 Task: Find connections with filter location Māndal with filter topic #Openingswith filter profile language Spanish with filter current company EJAmerica with filter school THE AMERICAN COLLEGE with filter industry Radio and Television Broadcasting with filter service category Property Management with filter keywords title Customer Support Representative
Action: Mouse moved to (482, 61)
Screenshot: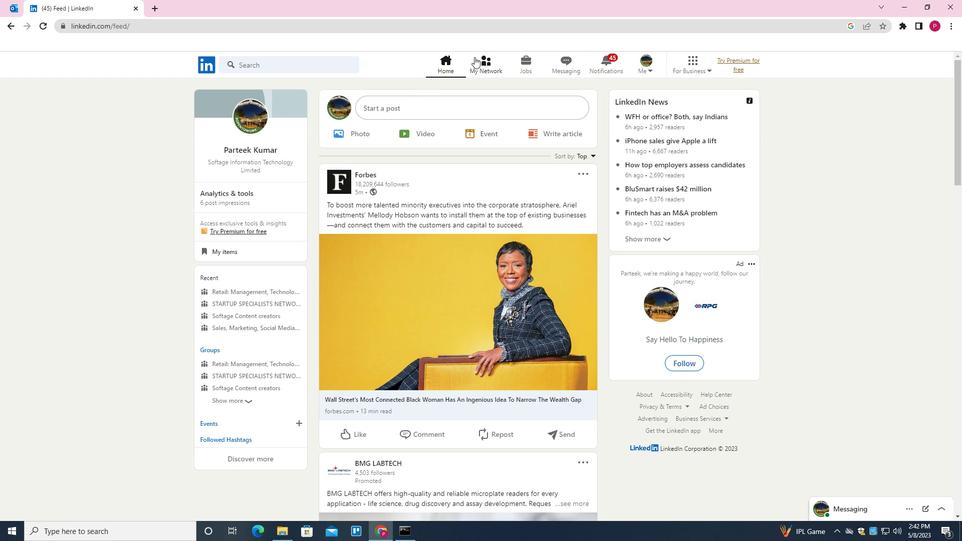 
Action: Mouse pressed left at (482, 61)
Screenshot: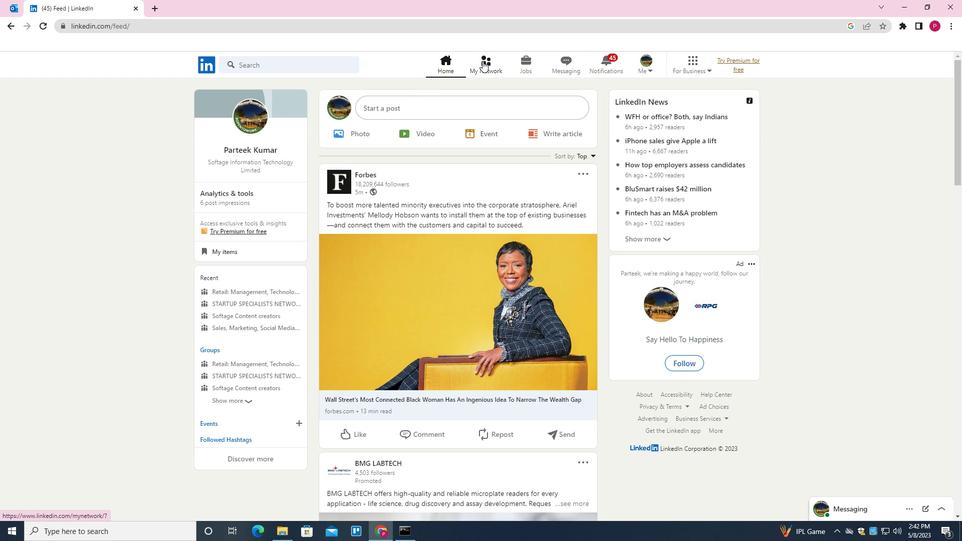 
Action: Mouse moved to (307, 121)
Screenshot: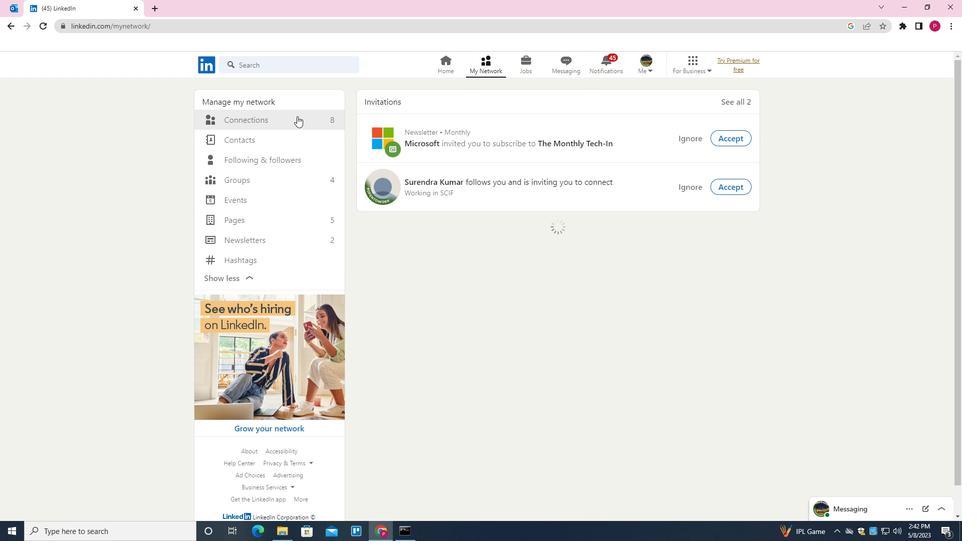 
Action: Mouse pressed left at (307, 121)
Screenshot: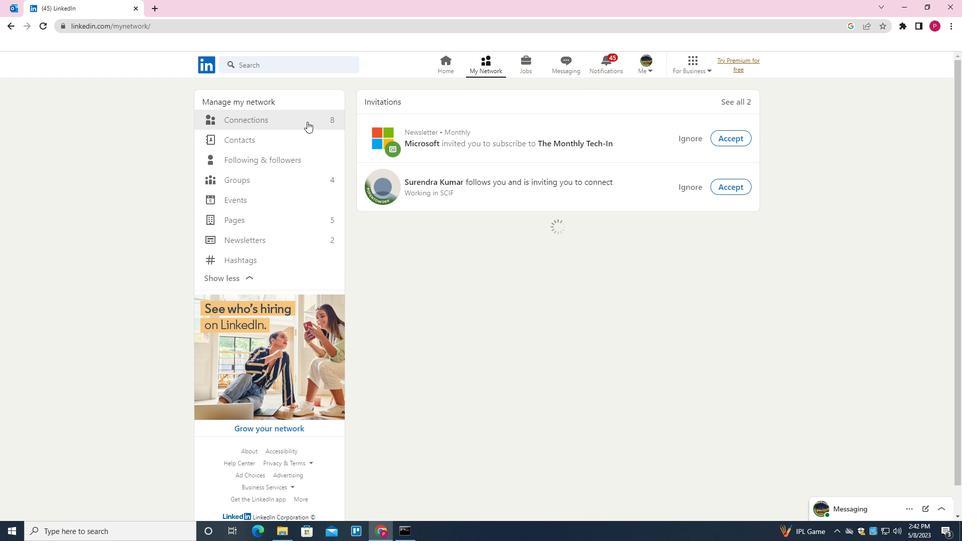 
Action: Mouse moved to (552, 123)
Screenshot: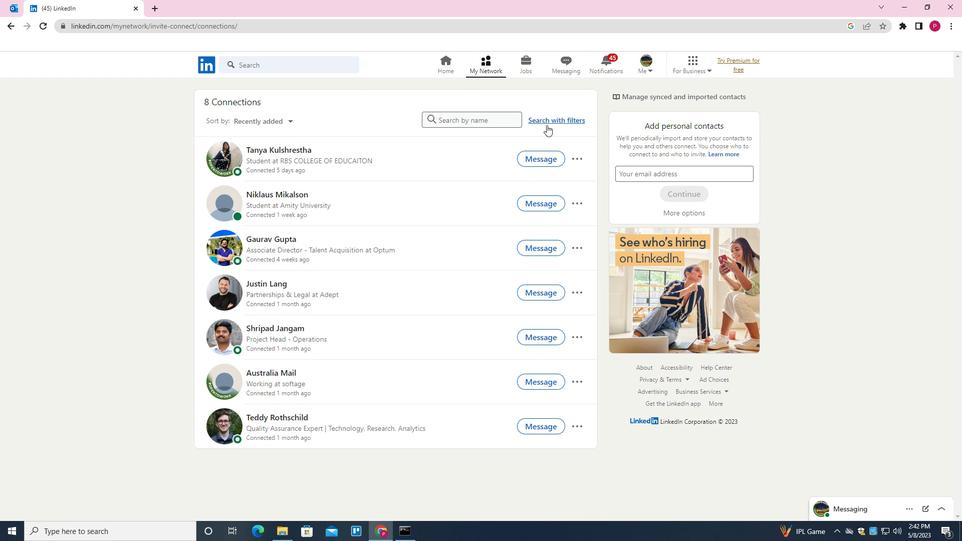 
Action: Mouse pressed left at (552, 123)
Screenshot: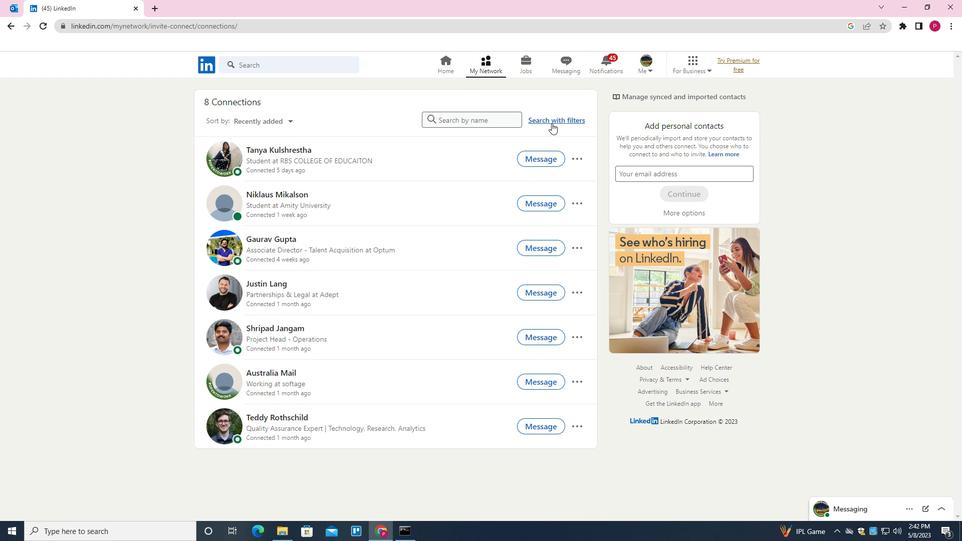 
Action: Mouse moved to (516, 91)
Screenshot: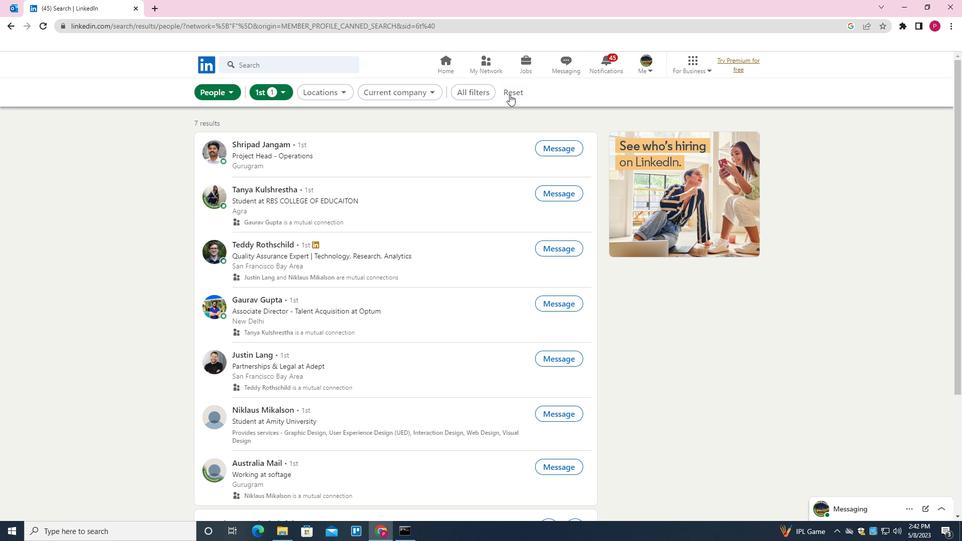 
Action: Mouse pressed left at (516, 91)
Screenshot: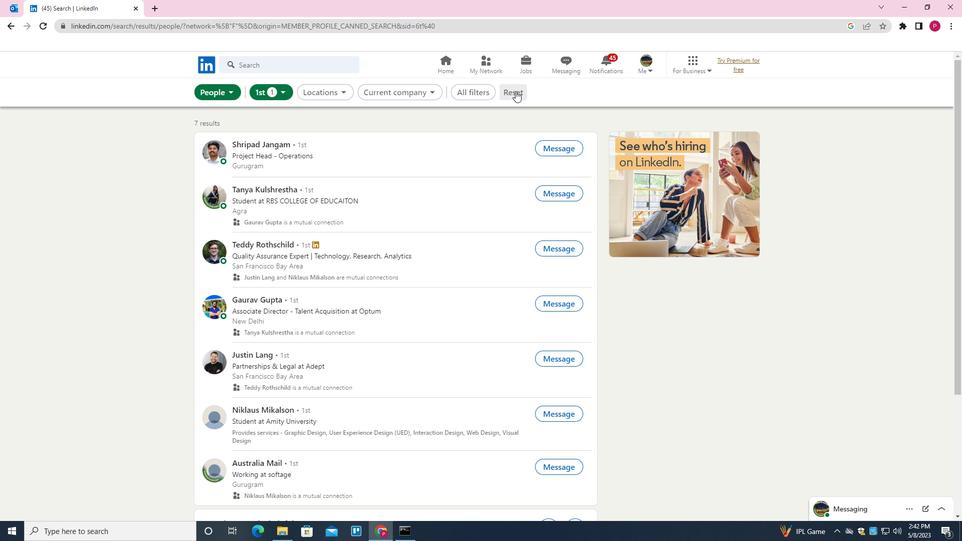 
Action: Mouse moved to (503, 96)
Screenshot: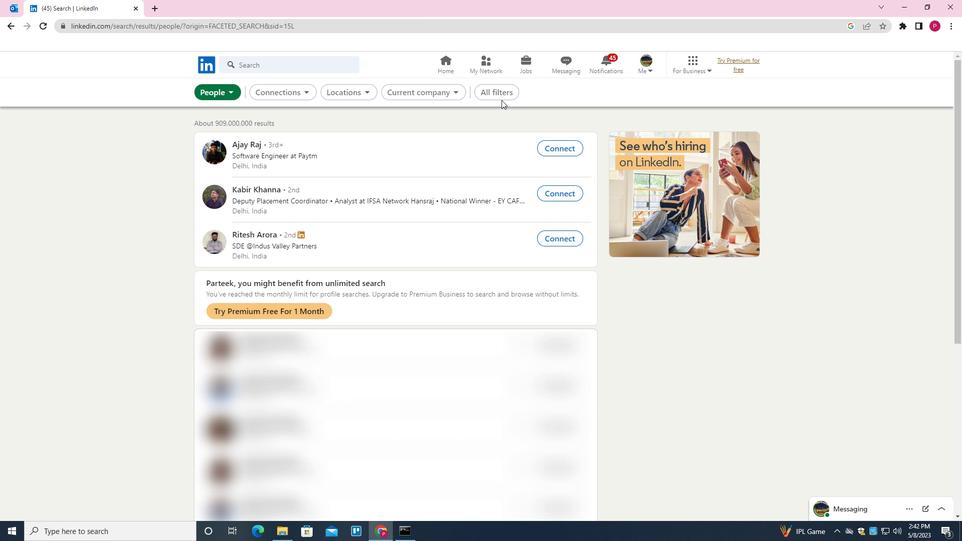 
Action: Mouse pressed left at (503, 96)
Screenshot: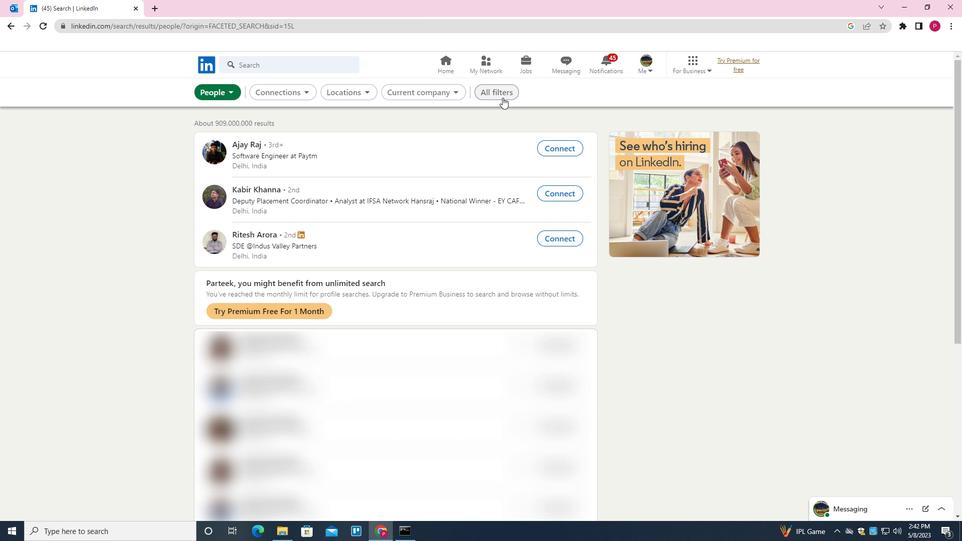 
Action: Mouse moved to (787, 297)
Screenshot: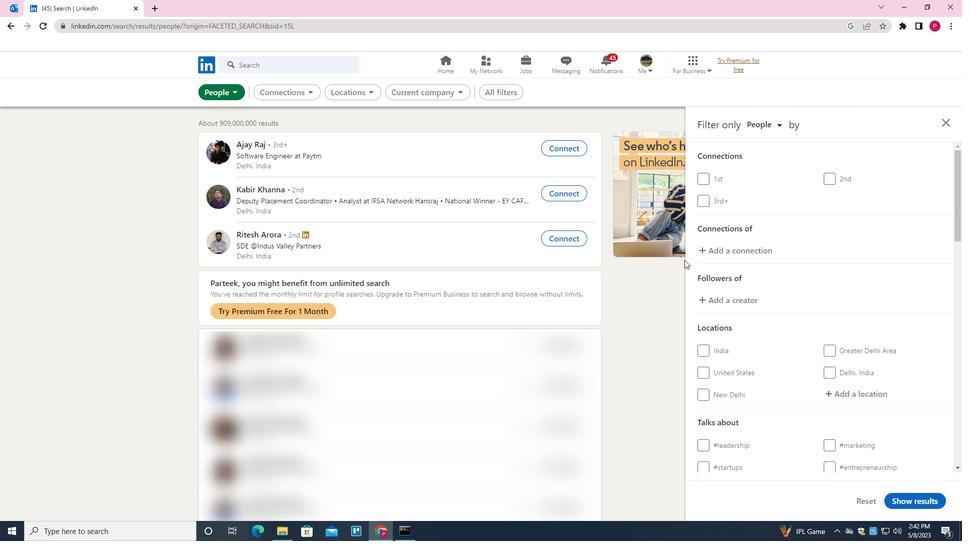 
Action: Mouse scrolled (787, 297) with delta (0, 0)
Screenshot: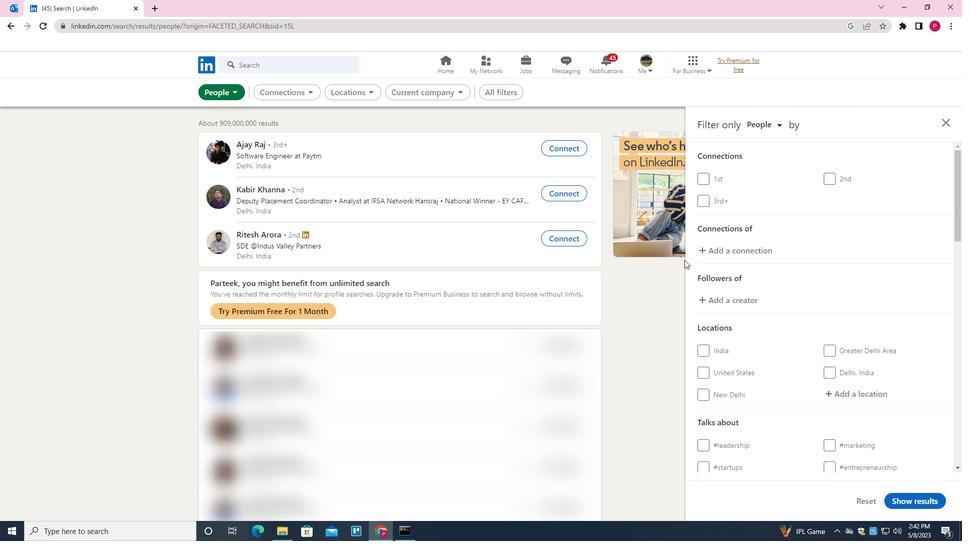 
Action: Mouse moved to (794, 299)
Screenshot: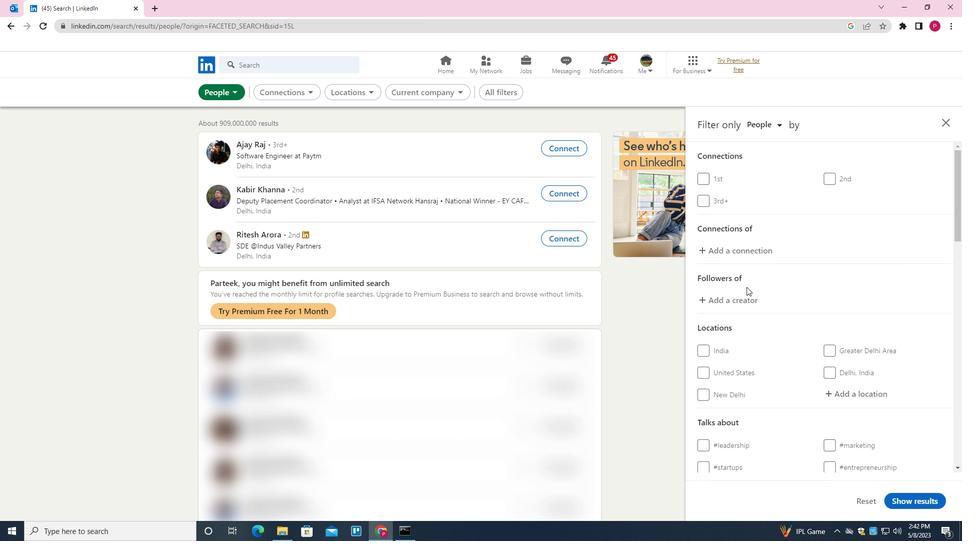 
Action: Mouse scrolled (794, 298) with delta (0, 0)
Screenshot: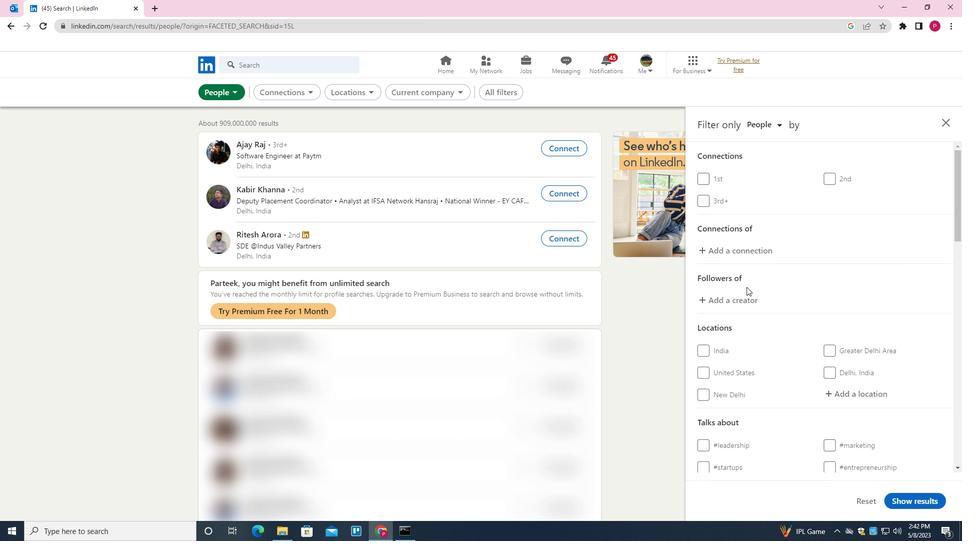 
Action: Mouse moved to (801, 299)
Screenshot: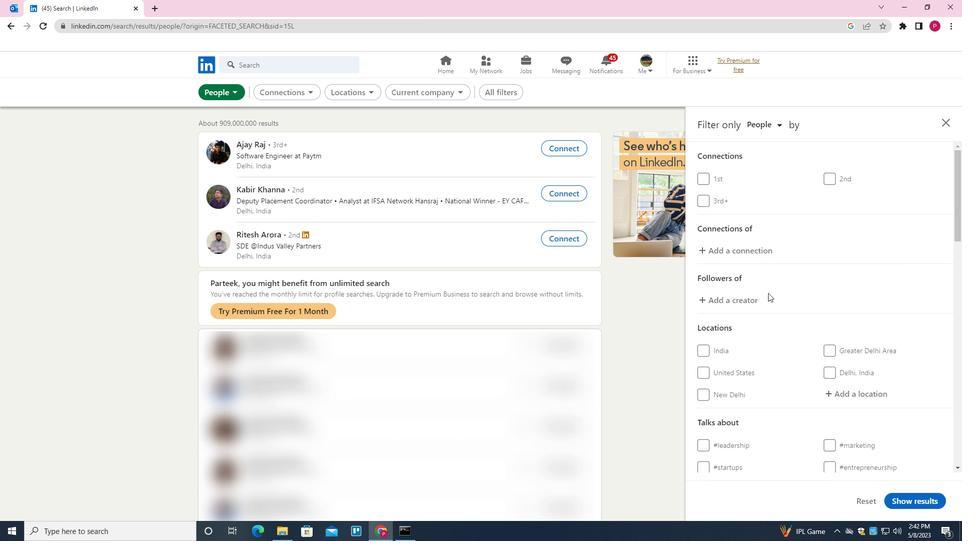 
Action: Mouse scrolled (801, 298) with delta (0, 0)
Screenshot: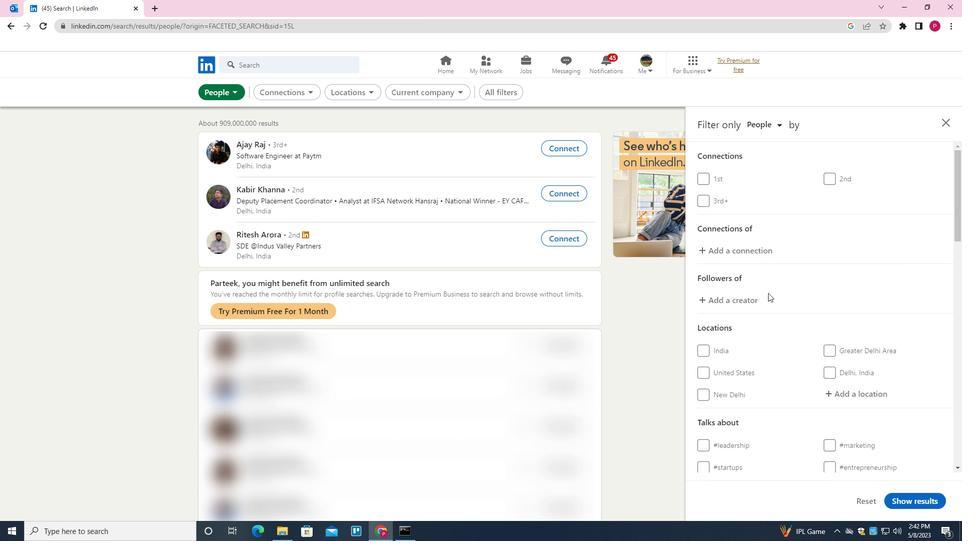 
Action: Mouse moved to (842, 245)
Screenshot: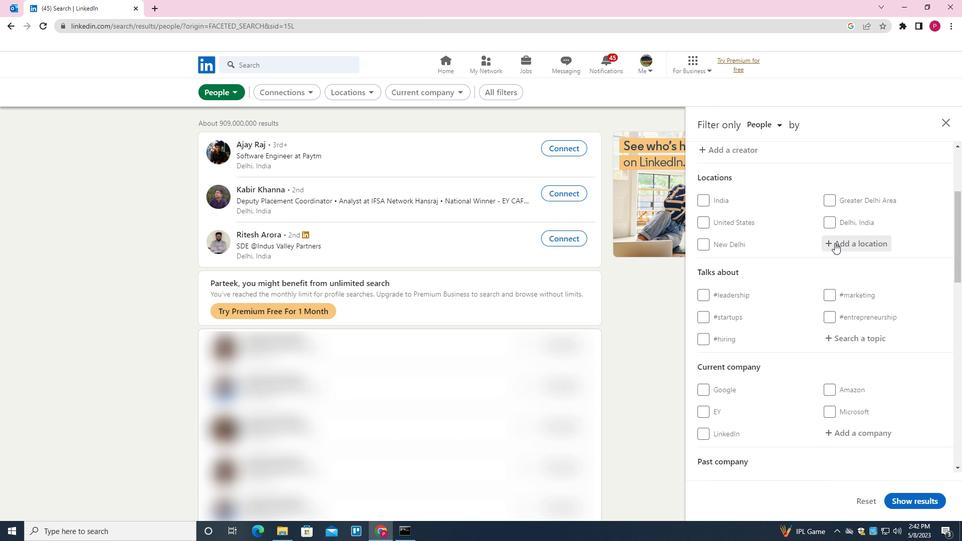 
Action: Mouse pressed left at (842, 245)
Screenshot: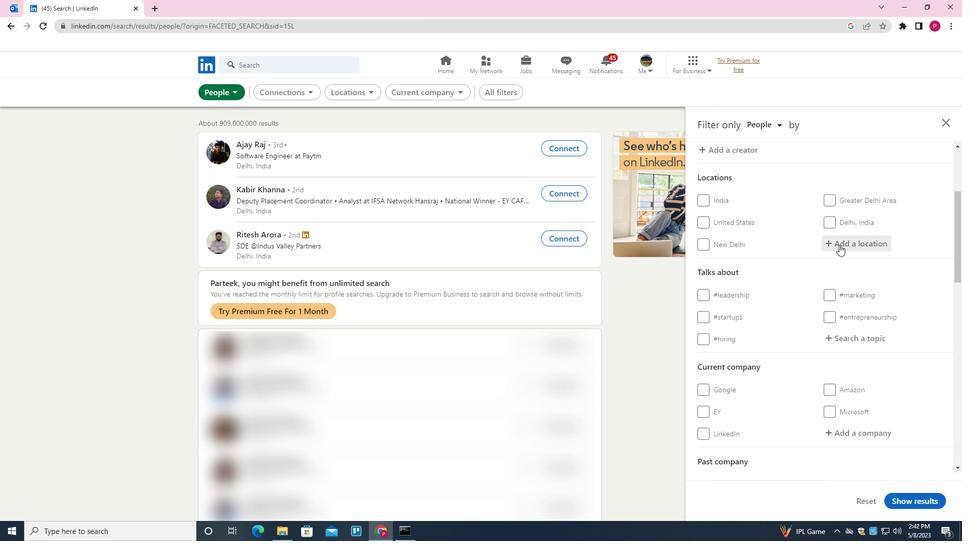 
Action: Mouse moved to (523, 457)
Screenshot: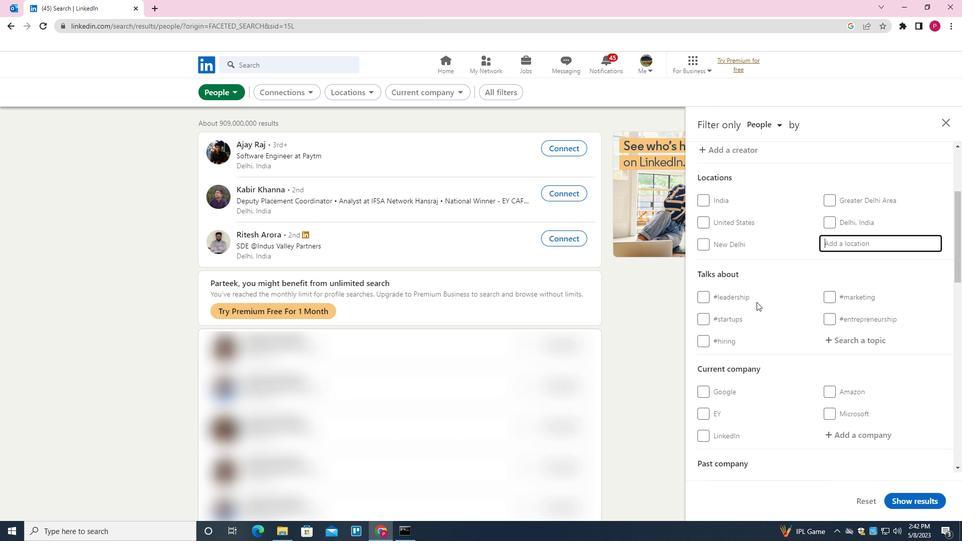 
Action: Key pressed <Key.shift>MANDAL<Key.down><Key.down><Key.enter>
Screenshot: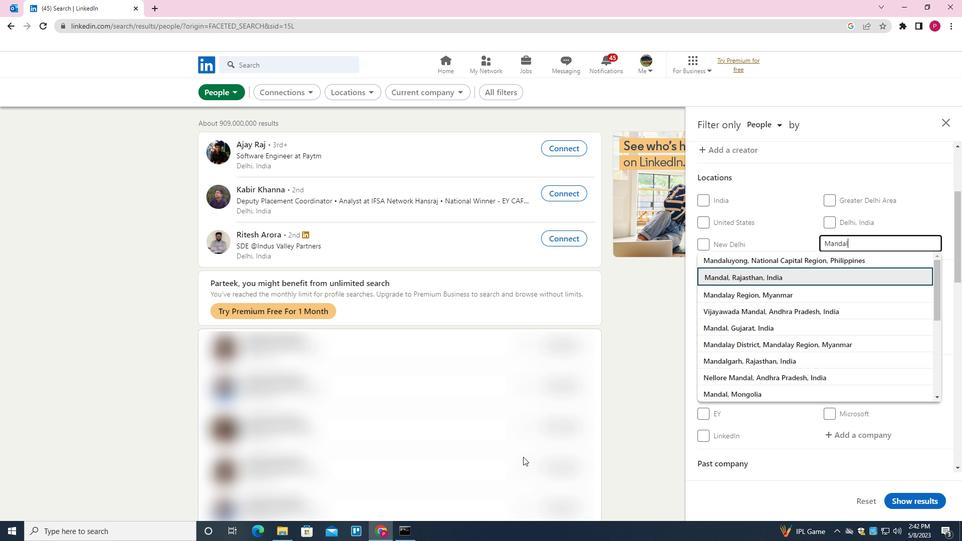 
Action: Mouse moved to (851, 356)
Screenshot: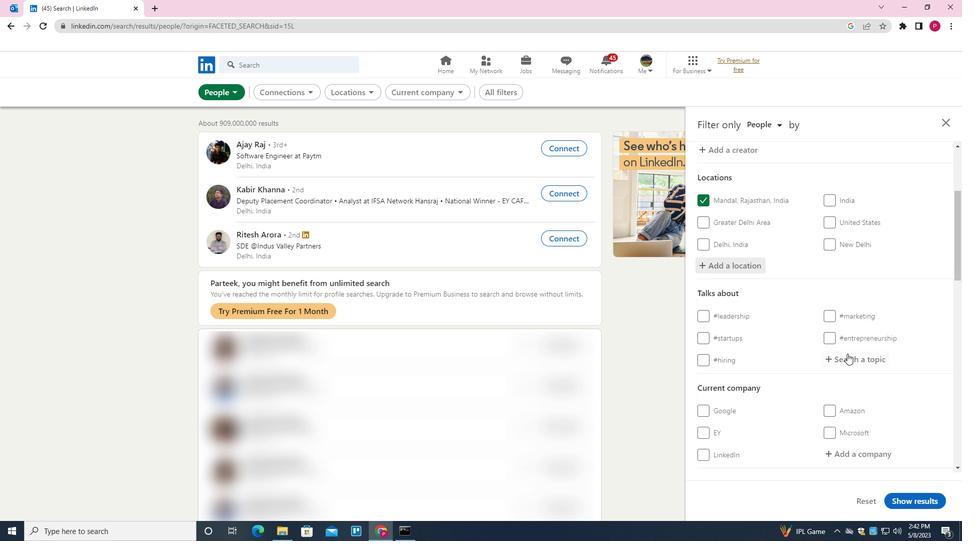 
Action: Mouse pressed left at (851, 356)
Screenshot: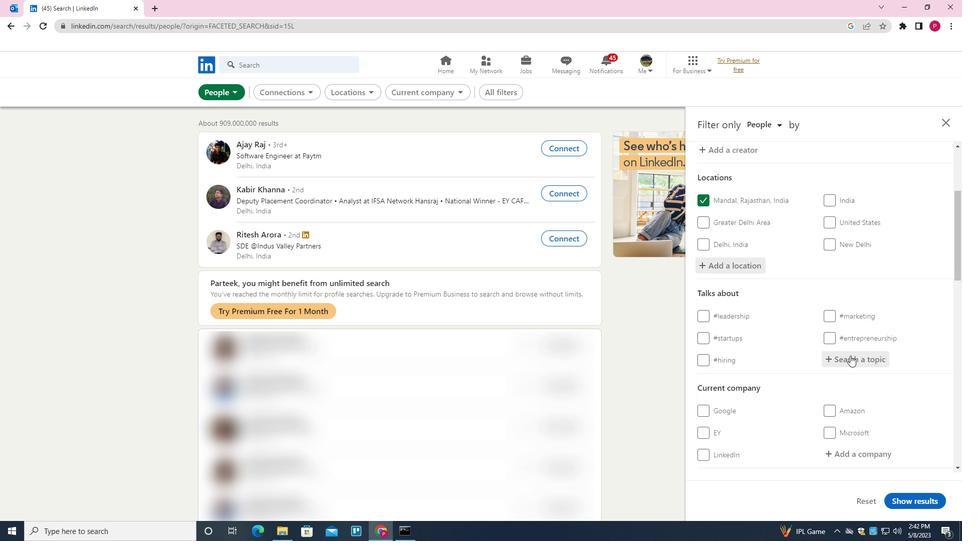 
Action: Mouse moved to (710, 428)
Screenshot: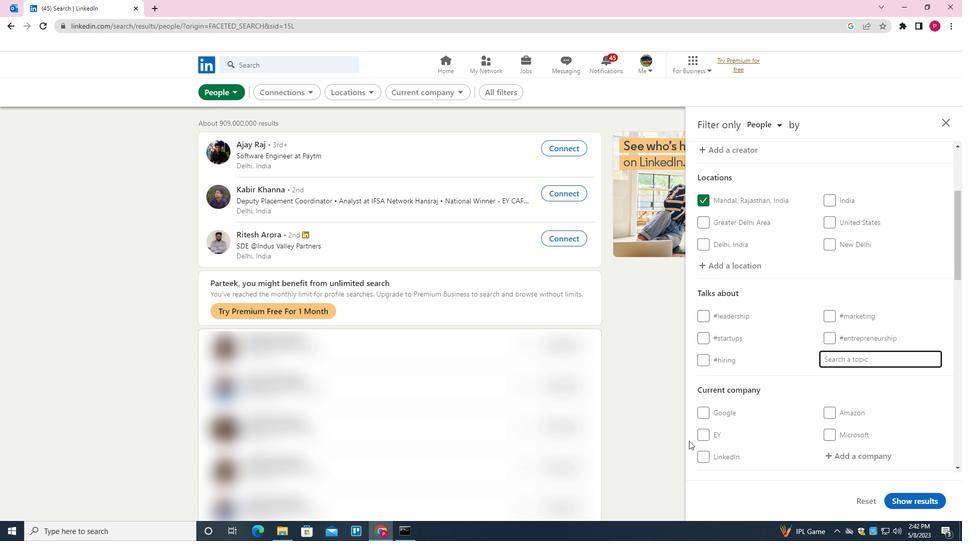 
Action: Key pressed OPENINGS<Key.down><Key.enter>
Screenshot: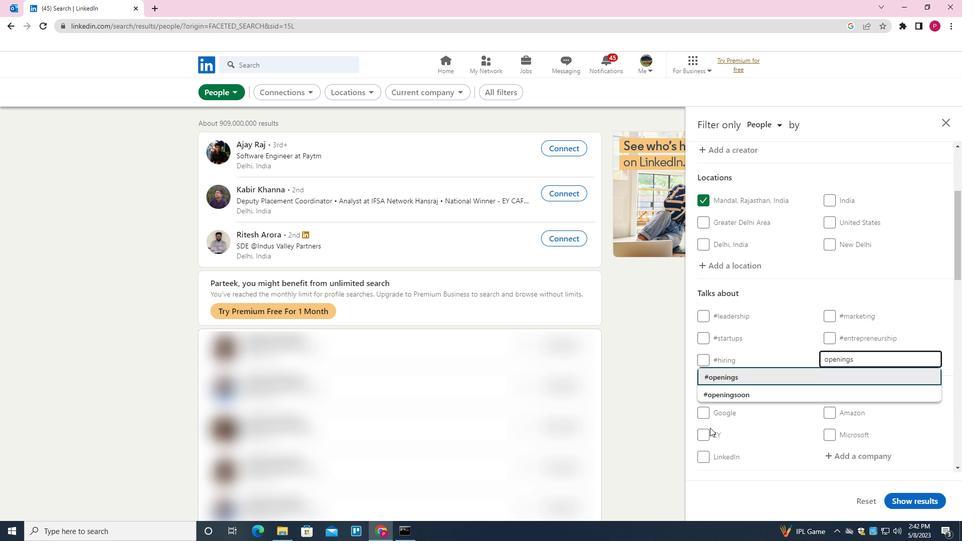
Action: Mouse moved to (819, 330)
Screenshot: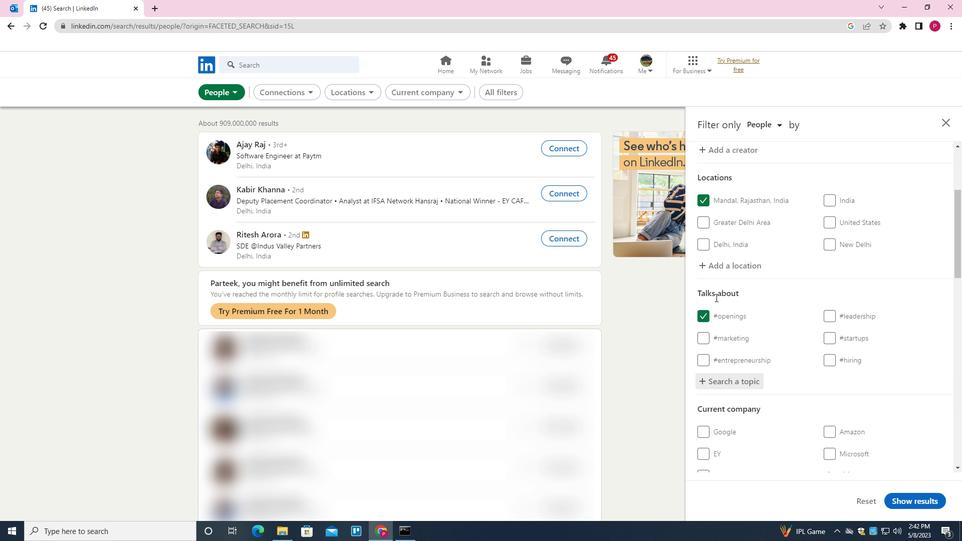 
Action: Mouse scrolled (819, 330) with delta (0, 0)
Screenshot: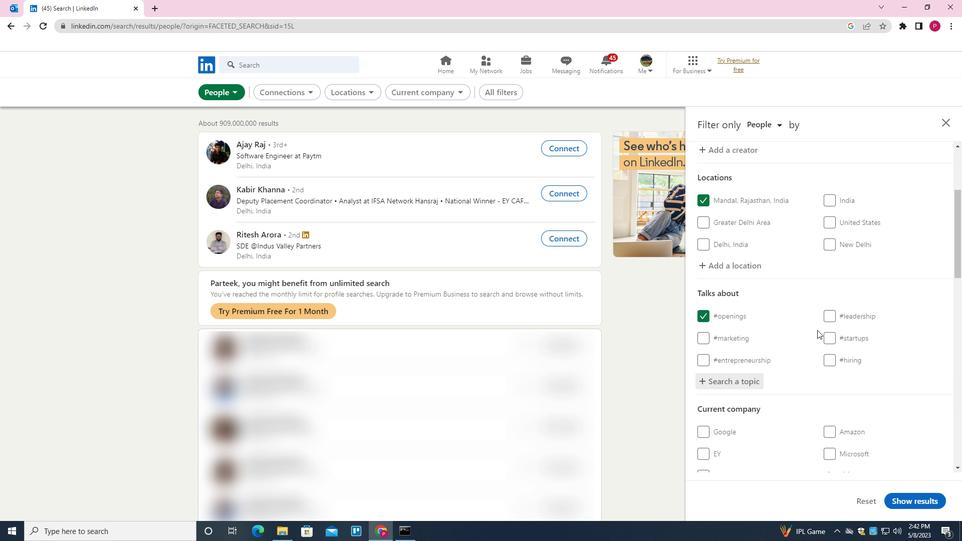 
Action: Mouse scrolled (819, 330) with delta (0, 0)
Screenshot: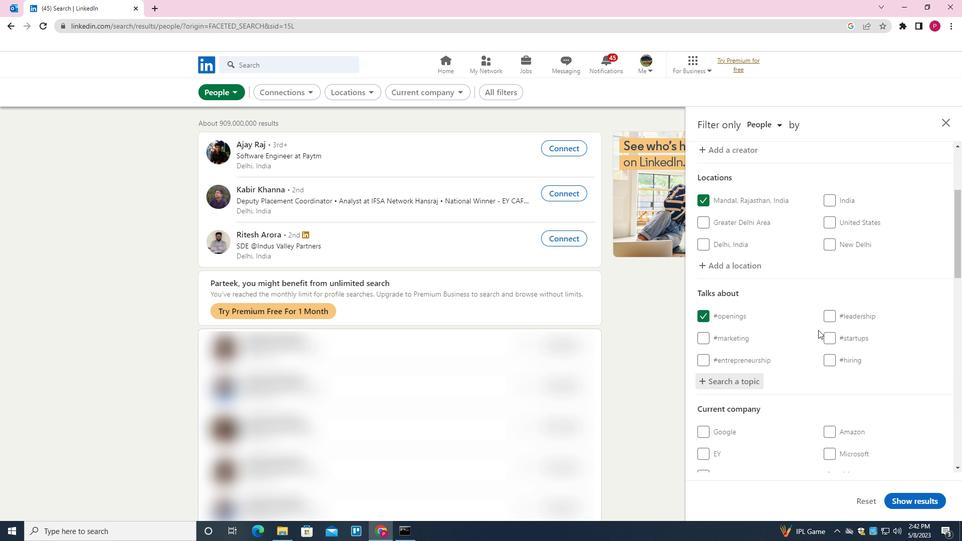 
Action: Mouse scrolled (819, 330) with delta (0, 0)
Screenshot: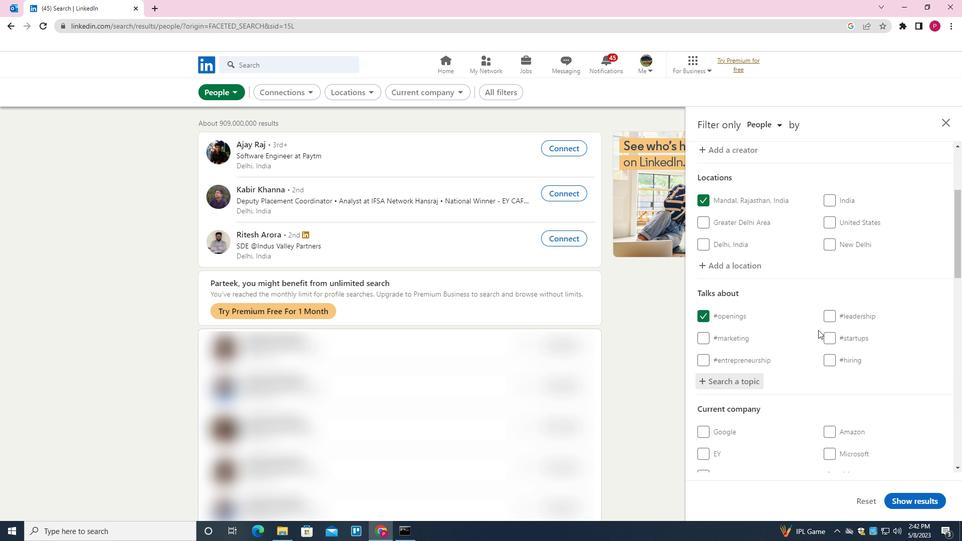 
Action: Mouse scrolled (819, 330) with delta (0, 0)
Screenshot: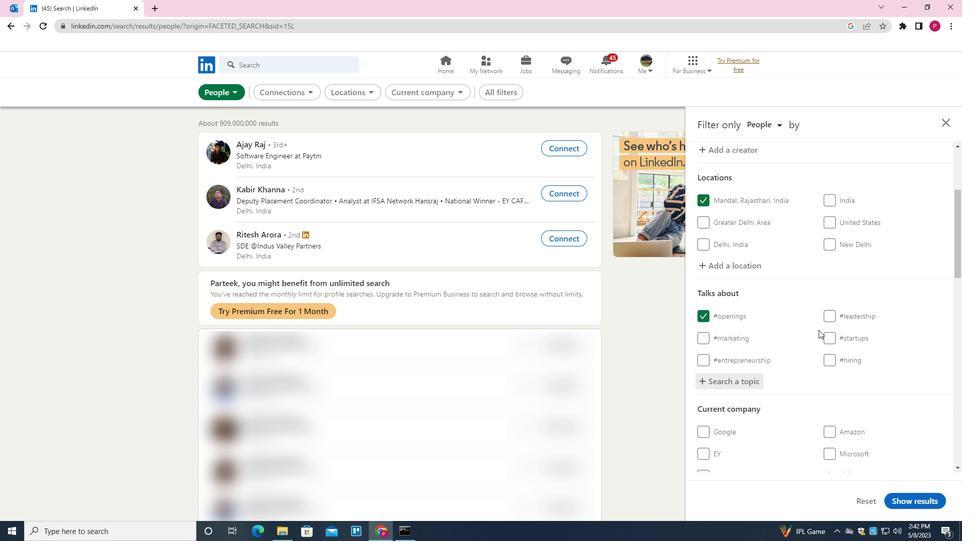 
Action: Mouse moved to (807, 306)
Screenshot: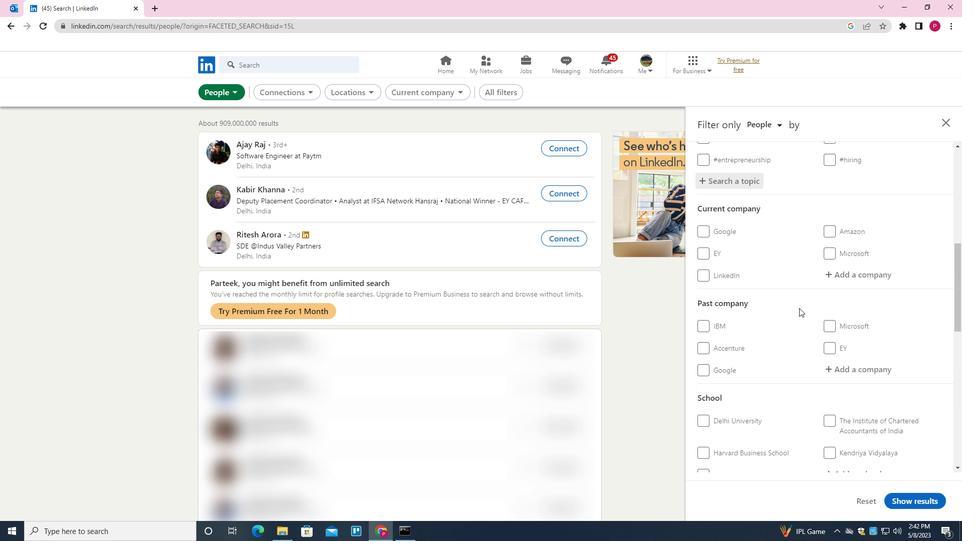 
Action: Mouse scrolled (807, 306) with delta (0, 0)
Screenshot: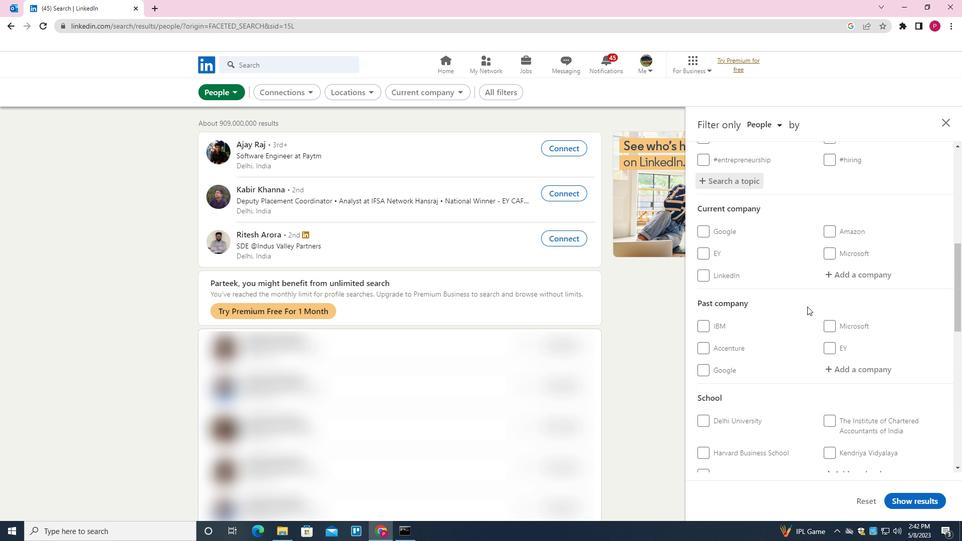 
Action: Mouse scrolled (807, 306) with delta (0, 0)
Screenshot: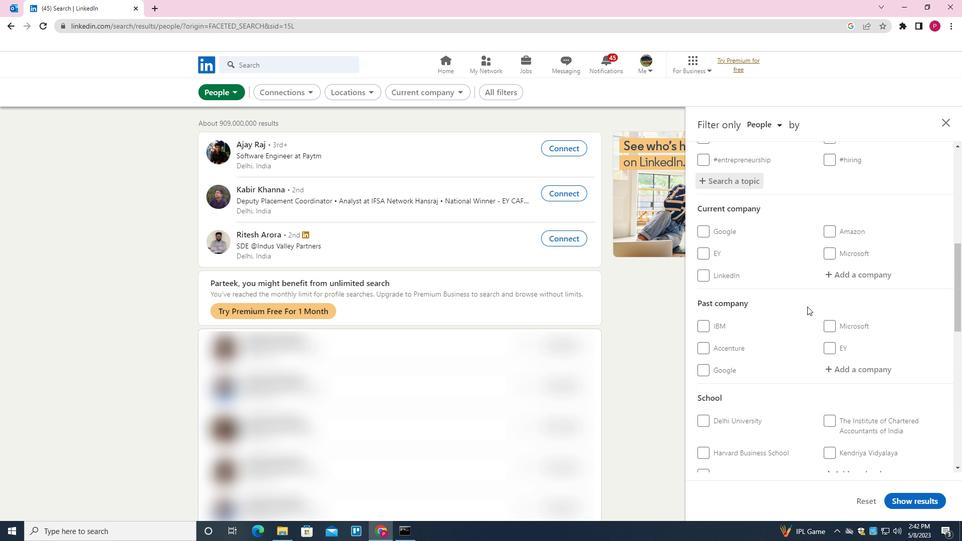 
Action: Mouse scrolled (807, 306) with delta (0, 0)
Screenshot: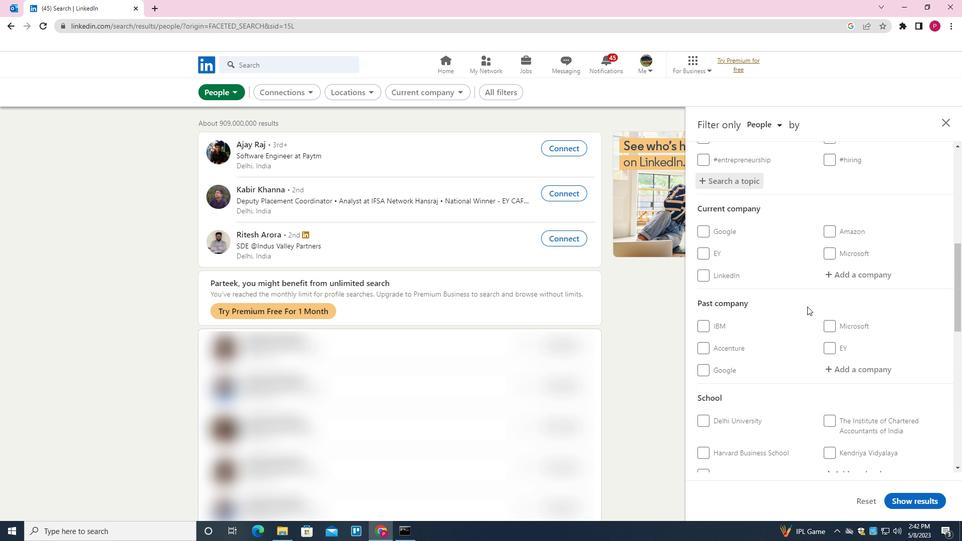 
Action: Mouse scrolled (807, 306) with delta (0, 0)
Screenshot: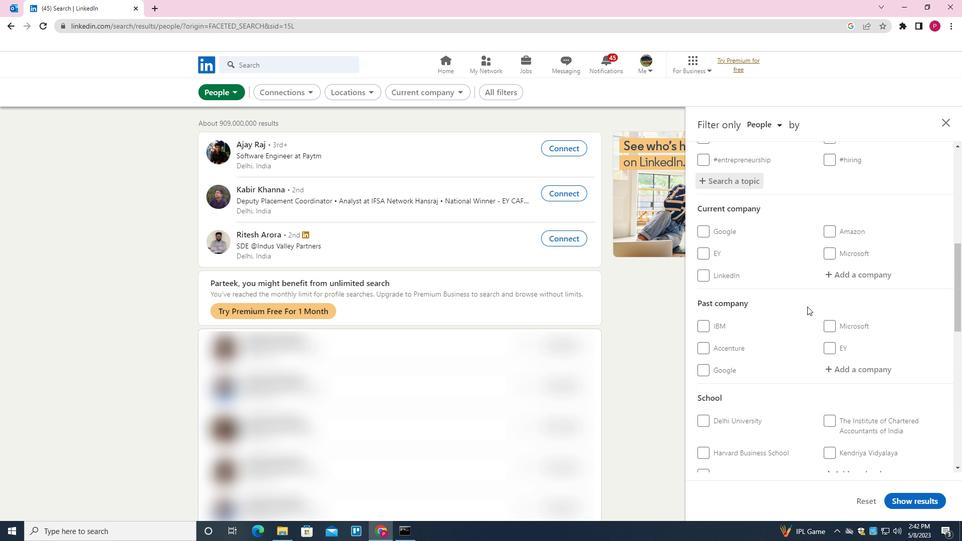 
Action: Mouse moved to (802, 308)
Screenshot: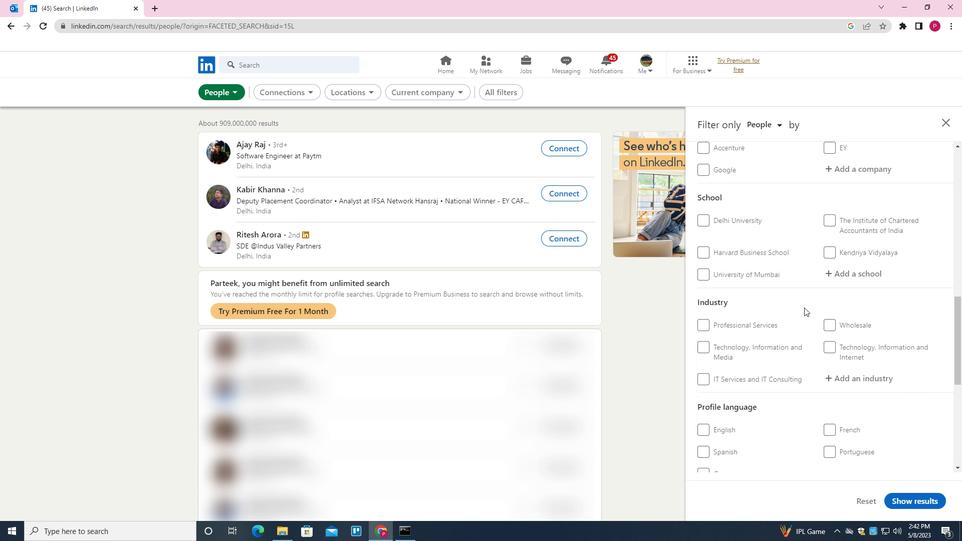 
Action: Mouse scrolled (802, 308) with delta (0, 0)
Screenshot: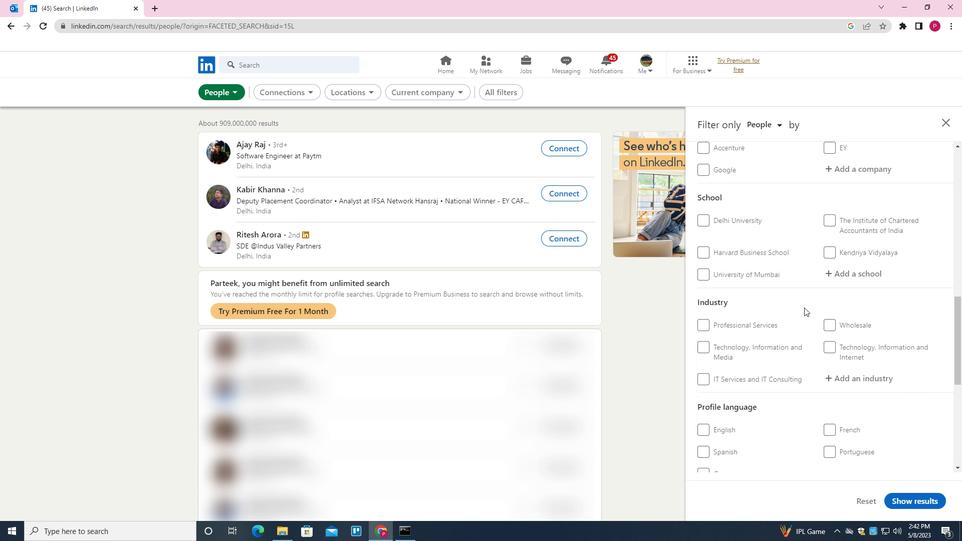 
Action: Mouse scrolled (802, 308) with delta (0, 0)
Screenshot: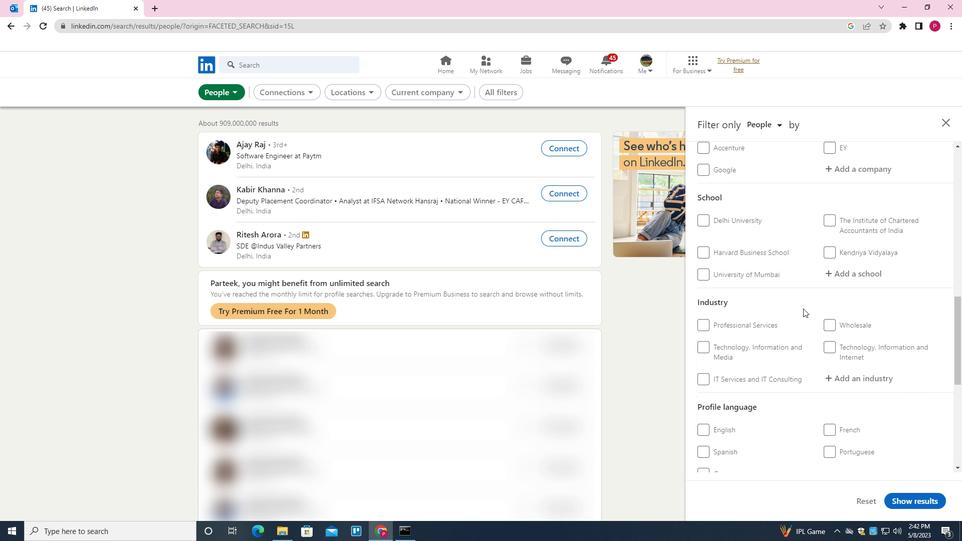 
Action: Mouse scrolled (802, 308) with delta (0, 0)
Screenshot: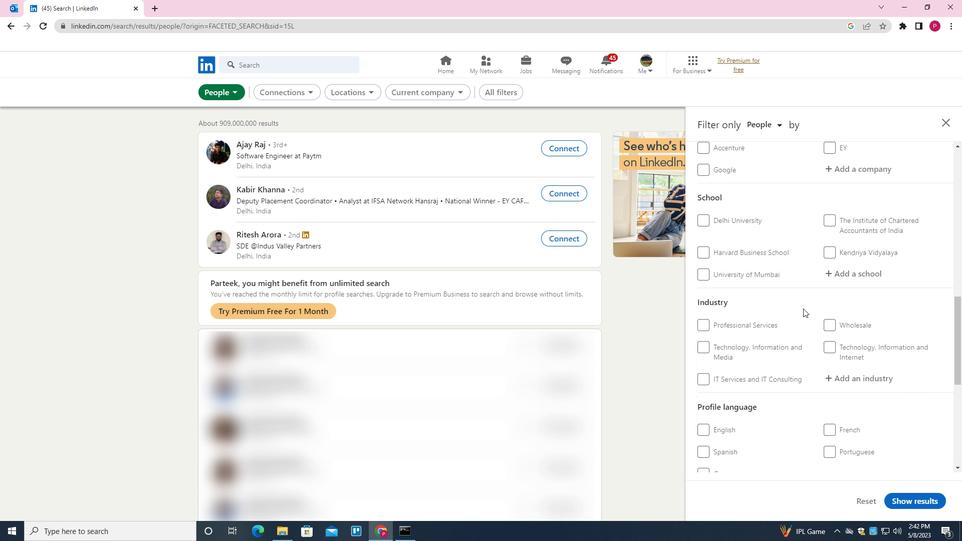 
Action: Mouse moved to (730, 302)
Screenshot: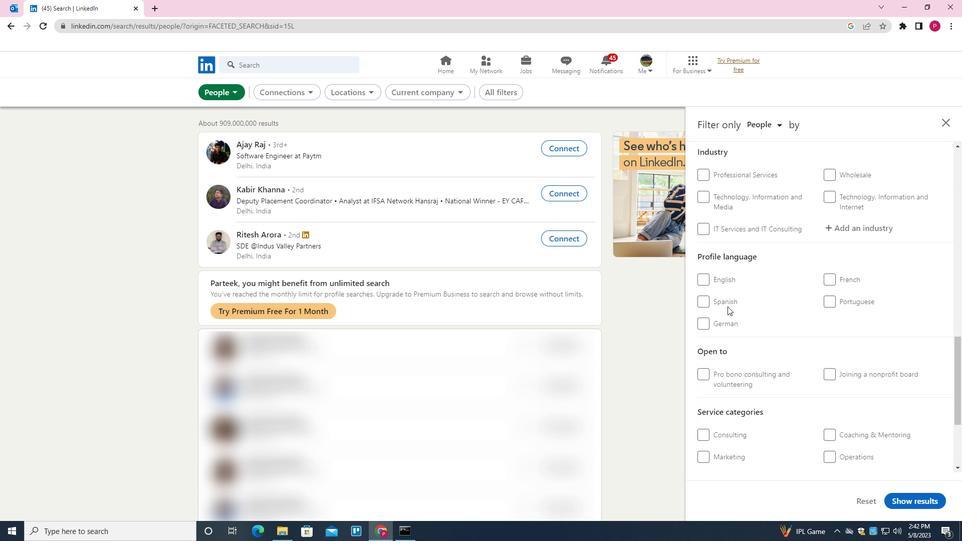 
Action: Mouse pressed left at (730, 302)
Screenshot: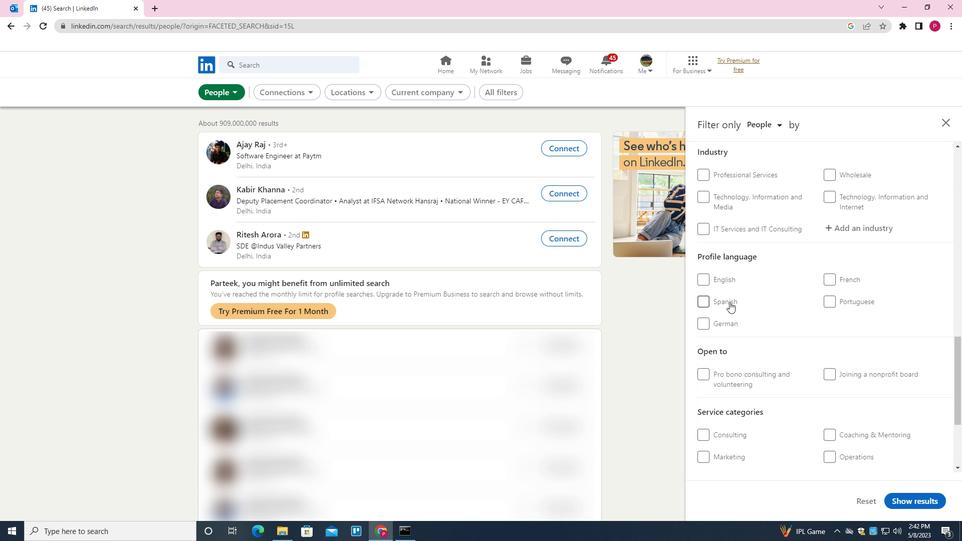 
Action: Mouse moved to (816, 315)
Screenshot: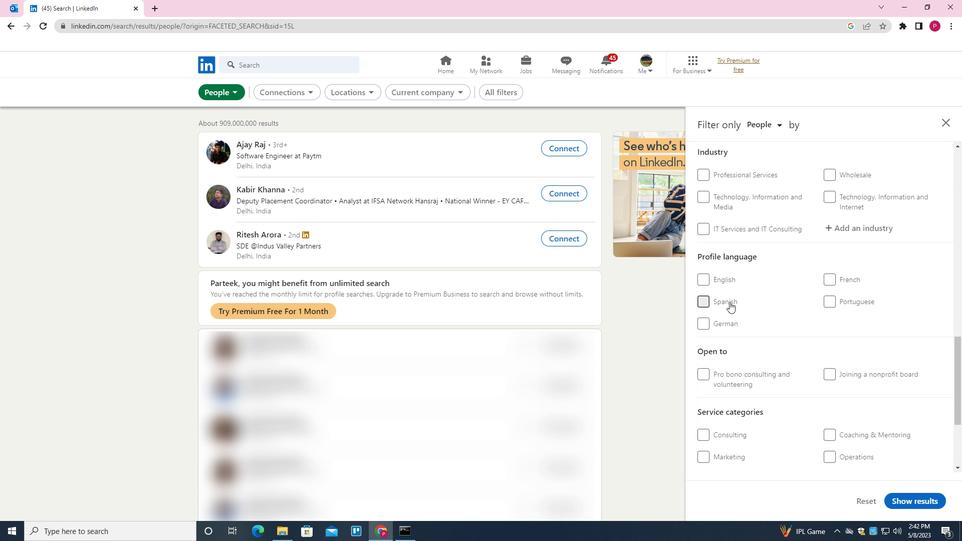 
Action: Mouse scrolled (816, 315) with delta (0, 0)
Screenshot: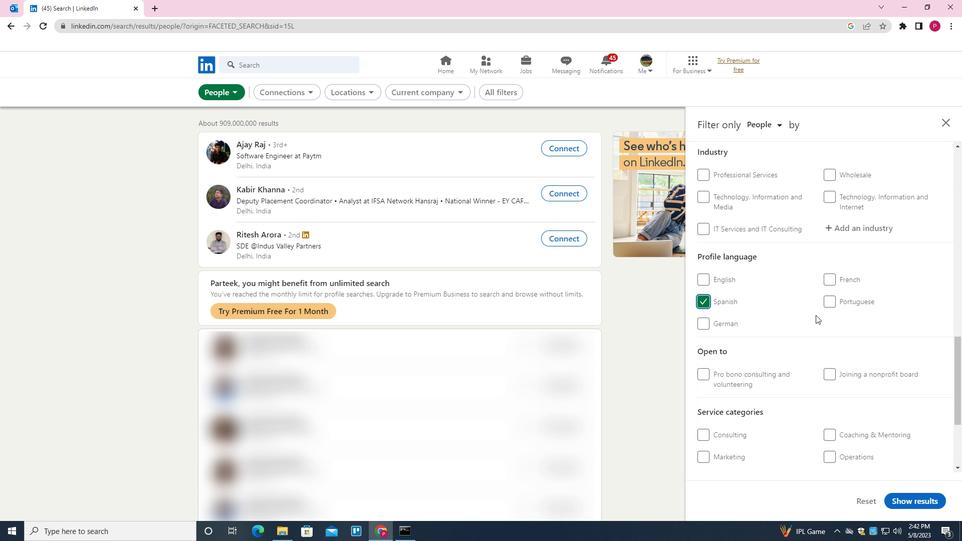 
Action: Mouse scrolled (816, 315) with delta (0, 0)
Screenshot: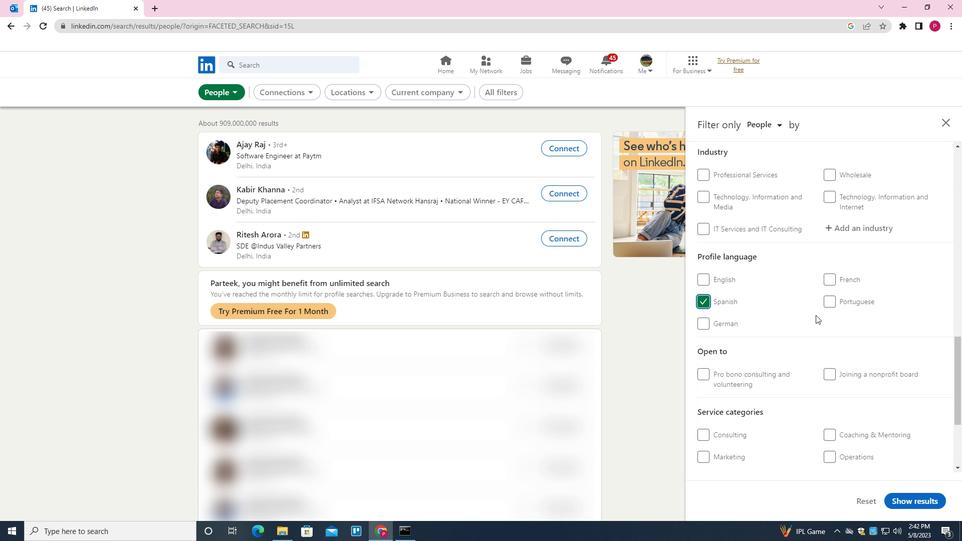 
Action: Mouse scrolled (816, 315) with delta (0, 0)
Screenshot: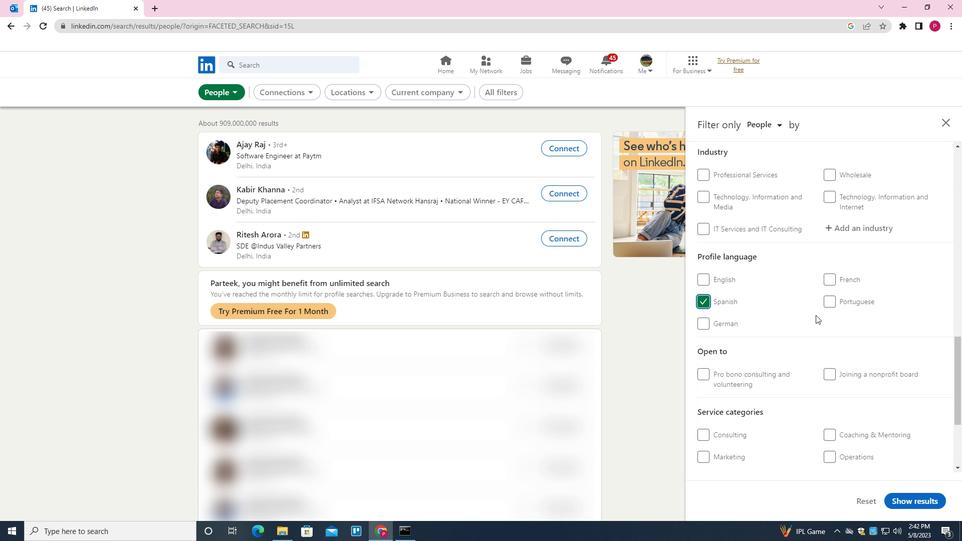 
Action: Mouse scrolled (816, 315) with delta (0, 0)
Screenshot: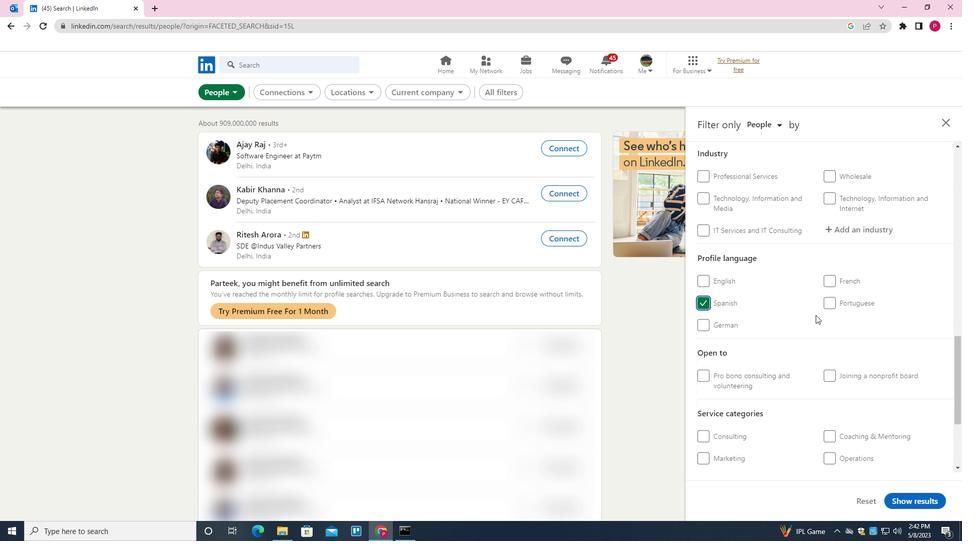 
Action: Mouse scrolled (816, 315) with delta (0, 0)
Screenshot: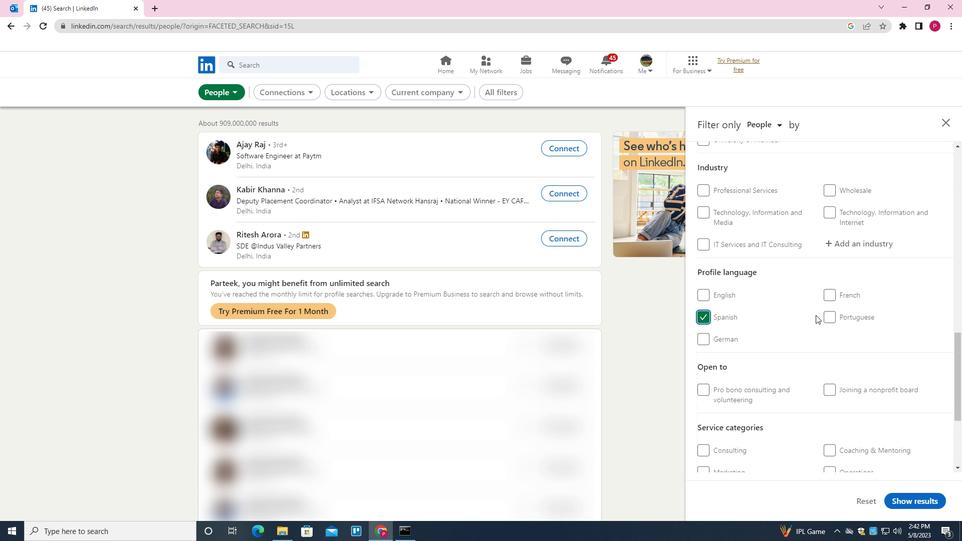 
Action: Mouse scrolled (816, 315) with delta (0, 0)
Screenshot: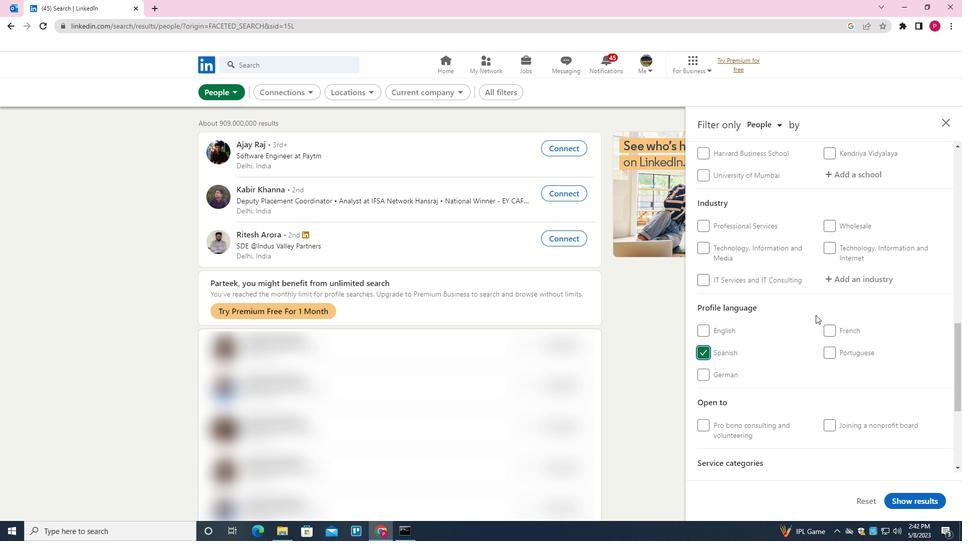 
Action: Mouse scrolled (816, 315) with delta (0, 0)
Screenshot: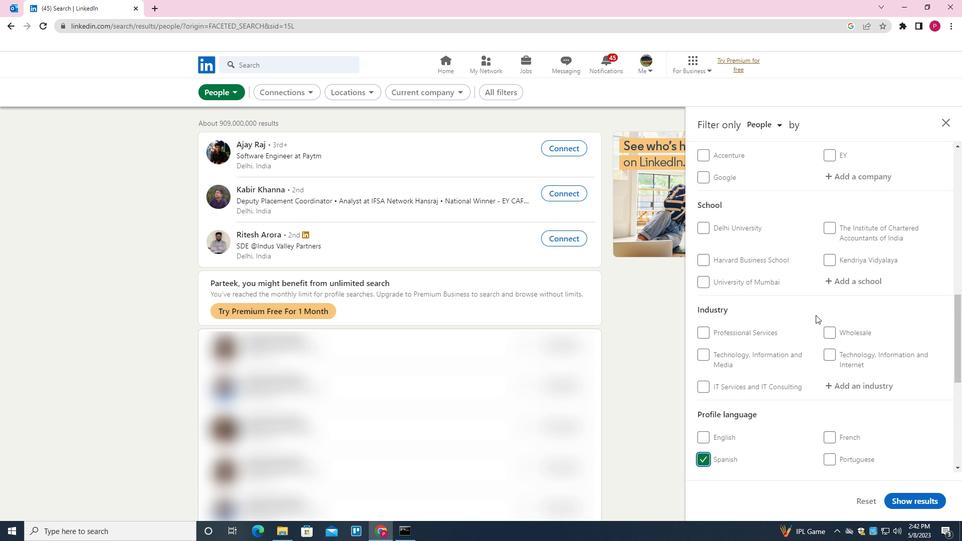 
Action: Mouse moved to (842, 277)
Screenshot: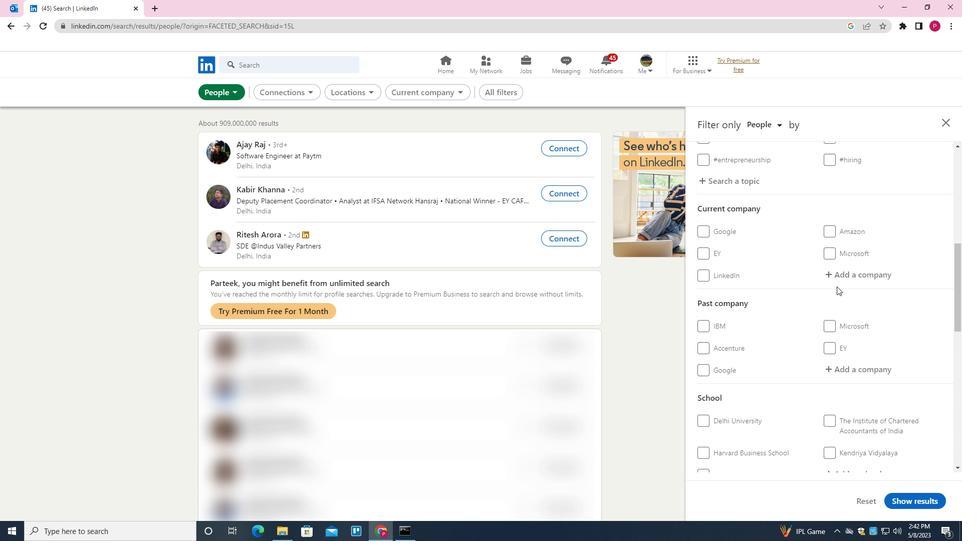 
Action: Mouse pressed left at (842, 277)
Screenshot: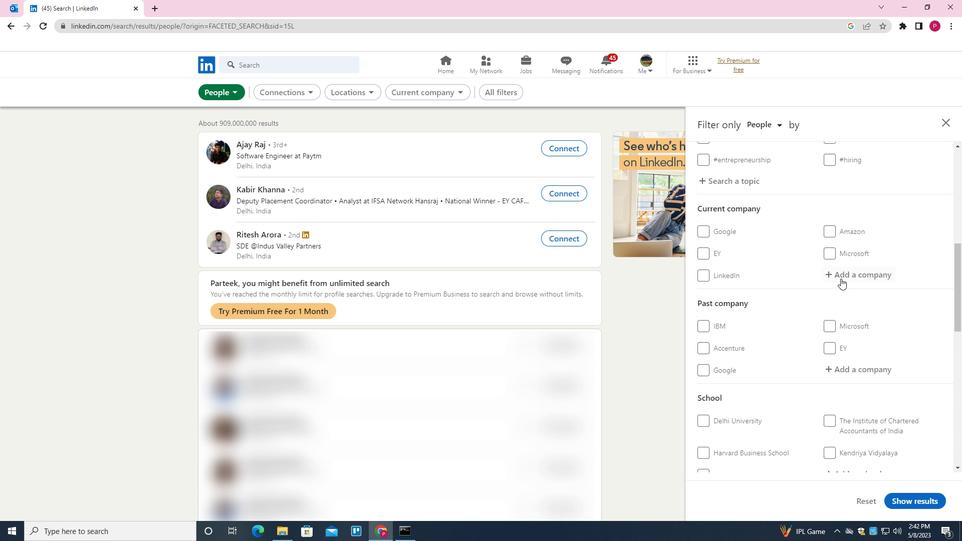 
Action: Key pressed <Key.shift>EJ<Key.shift><Key.shift>AMERICA<Key.down><Key.enter>
Screenshot: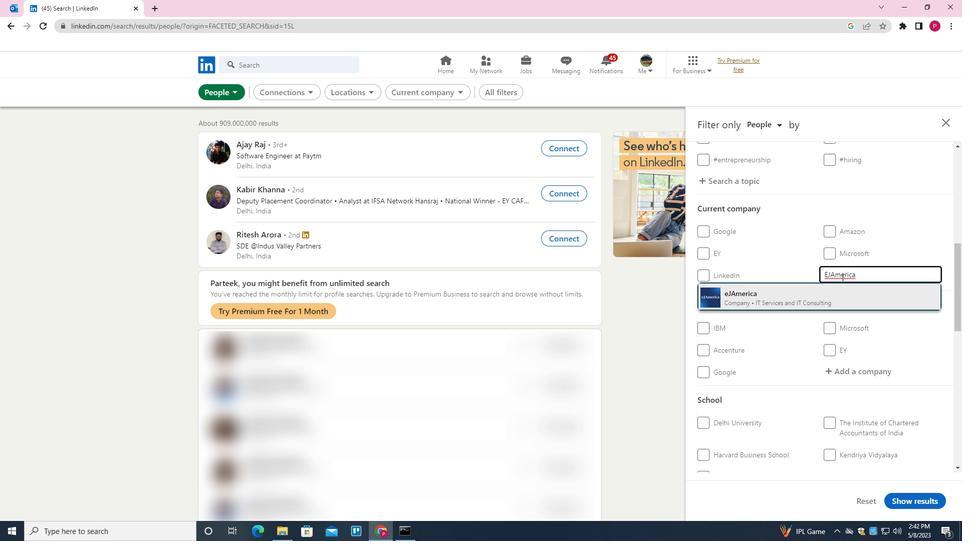 
Action: Mouse scrolled (842, 277) with delta (0, 0)
Screenshot: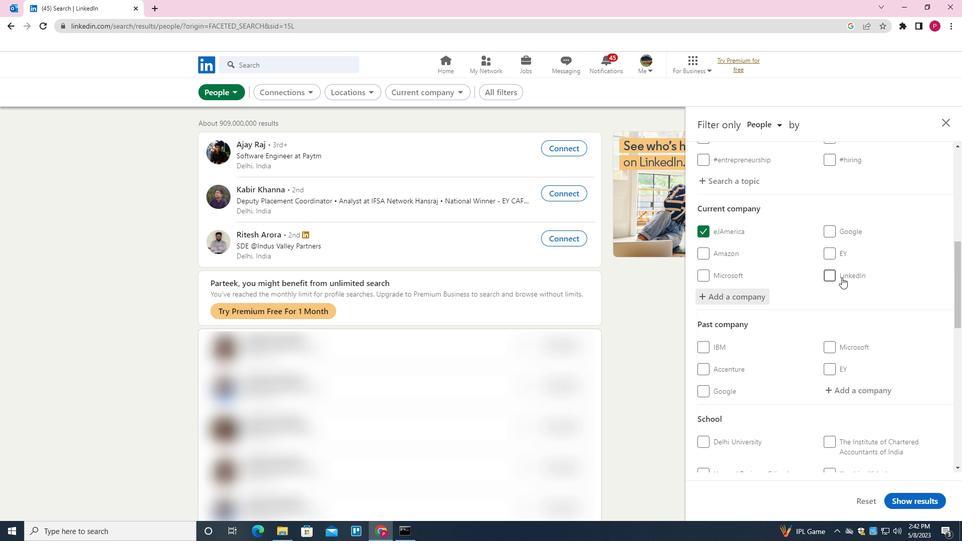 
Action: Mouse scrolled (842, 277) with delta (0, 0)
Screenshot: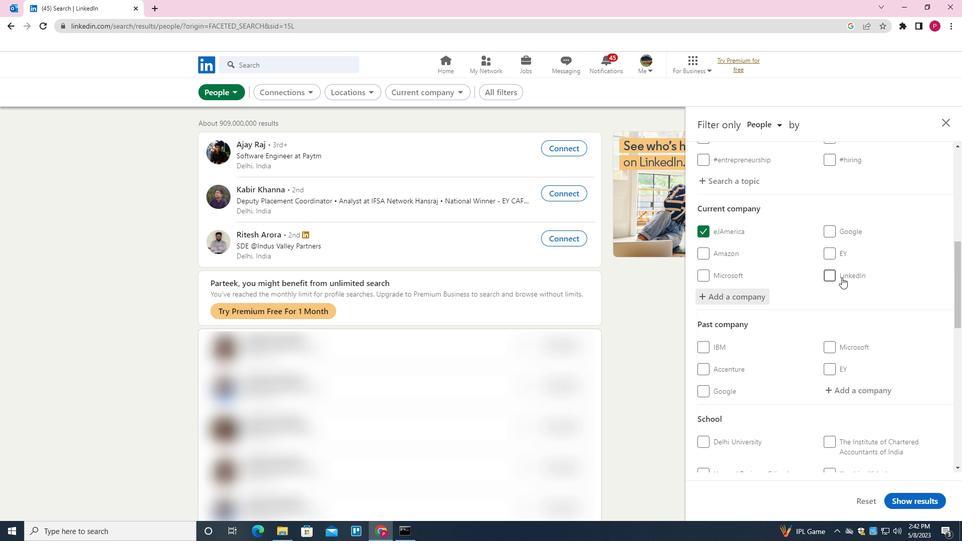 
Action: Mouse scrolled (842, 277) with delta (0, 0)
Screenshot: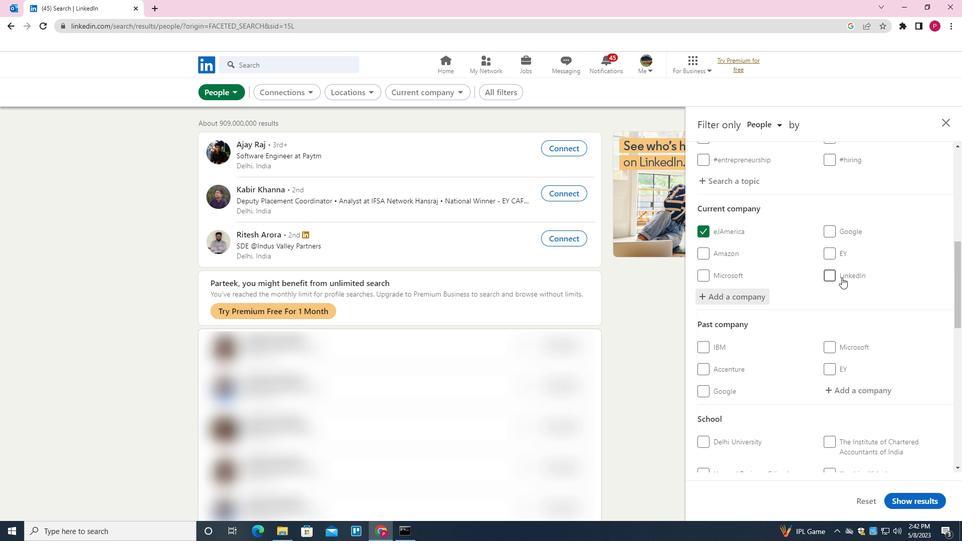 
Action: Mouse scrolled (842, 277) with delta (0, 0)
Screenshot: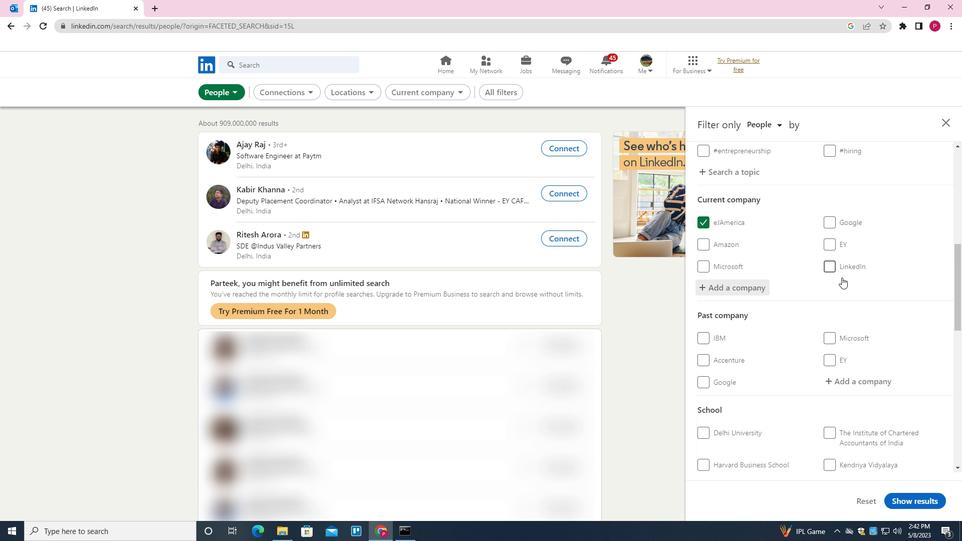 
Action: Mouse scrolled (842, 277) with delta (0, 0)
Screenshot: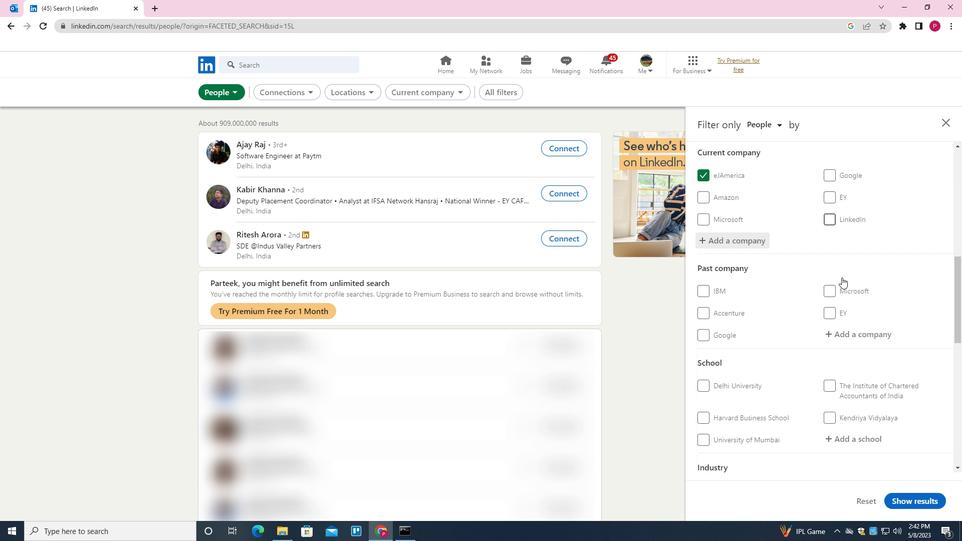 
Action: Mouse moved to (858, 247)
Screenshot: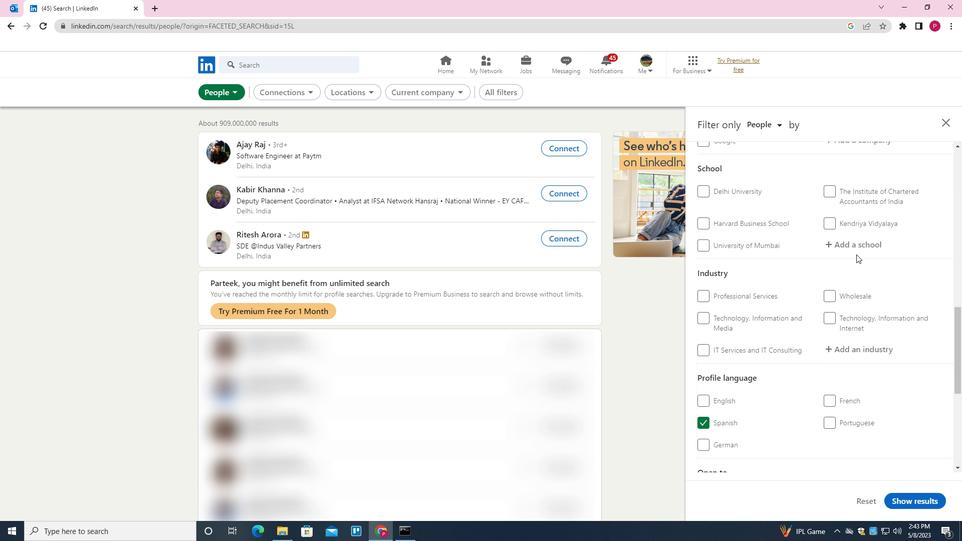 
Action: Mouse pressed left at (858, 247)
Screenshot: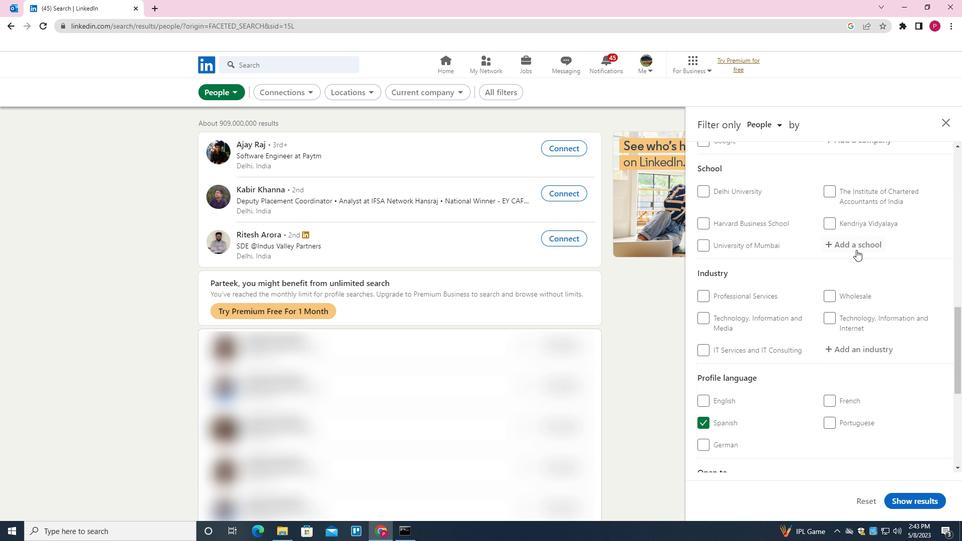 
Action: Mouse moved to (774, 300)
Screenshot: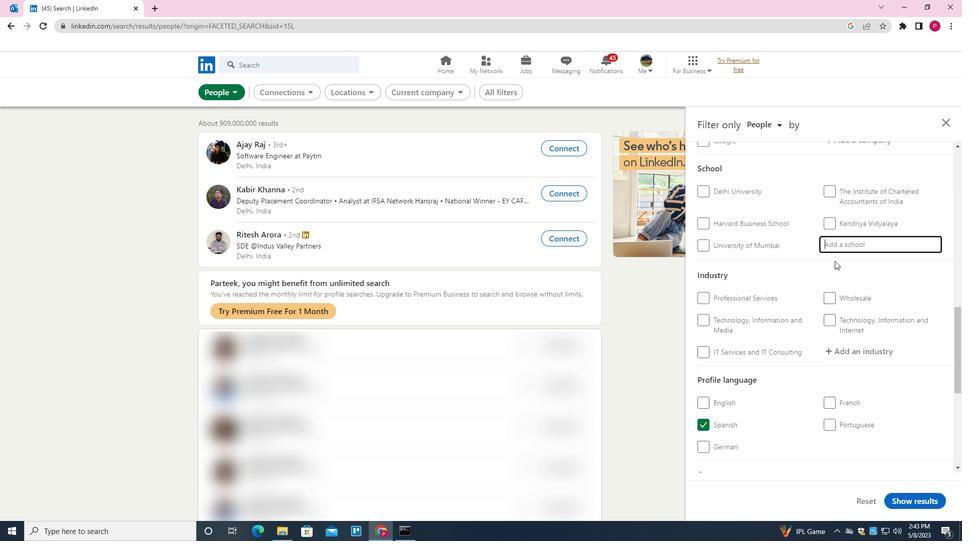 
Action: Key pressed <Key.shift>THE<Key.space><Key.shift>A<Key.backspace><Key.backspace><Key.backspace><Key.backspace><Key.shift><Key.shift><Key.shift>HE<Key.space>AMERICAN<Key.space>COLLEGGE<Key.shift><Key.backspace><Key.backspace><Key.shift><Key.shift><Key.shift><Key.shift><Key.shift><Key.shift><Key.shift><Key.shift><Key.shift><Key.shift><Key.shift><Key.shift><Key.shift><Key.shift><Key.shift><Key.shift><Key.shift><Key.down><Key.enter>
Screenshot: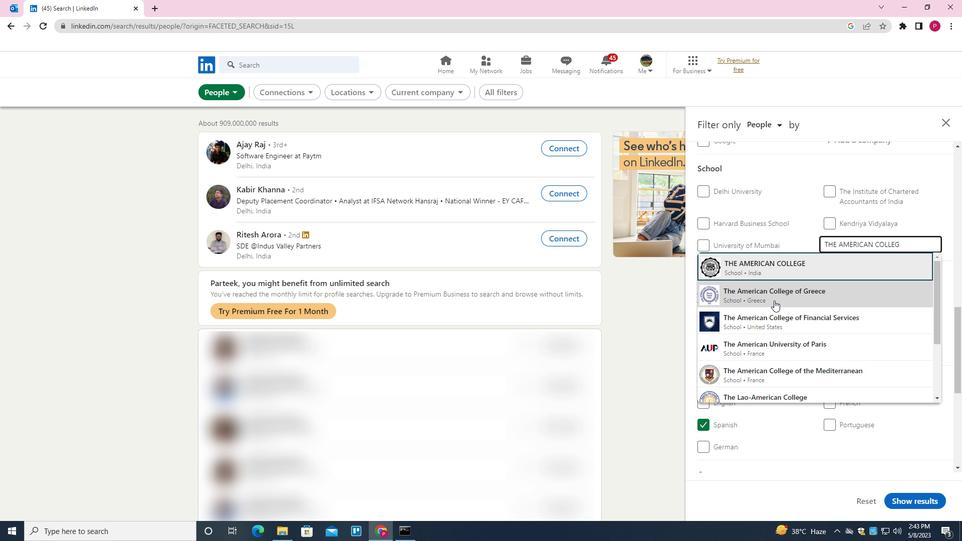 
Action: Mouse moved to (871, 366)
Screenshot: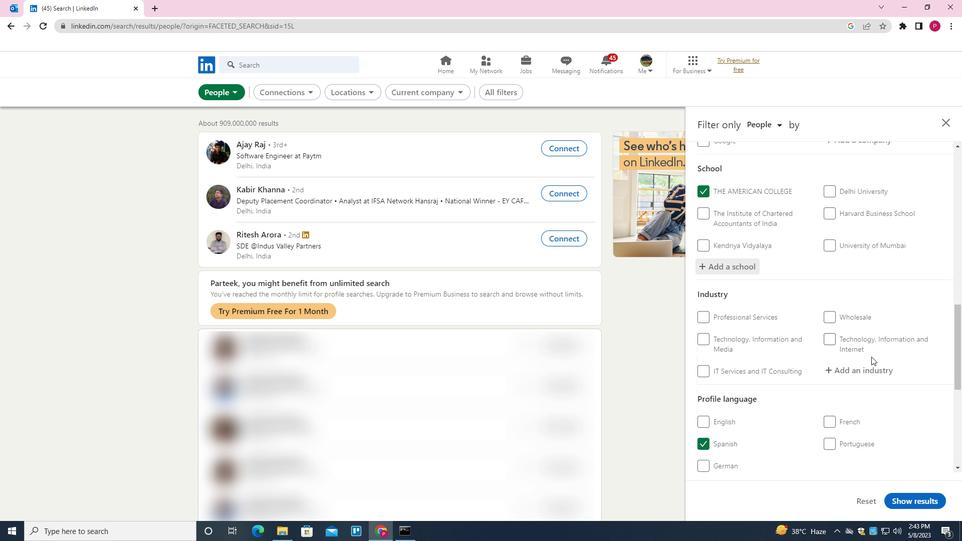 
Action: Mouse pressed left at (871, 366)
Screenshot: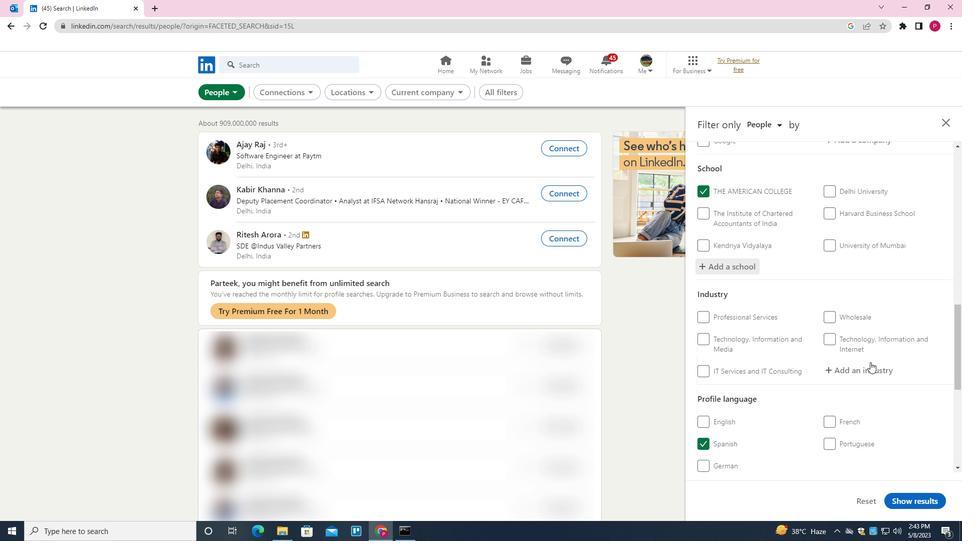 
Action: Key pressed <Key.shift><Key.shift><Key.shift><Key.shift><Key.shift><Key.shift><Key.shift><Key.shift><Key.shift>RADIO<Key.space><Key.shift>A<Key.backspace>AND<Key.space><Key.shift>TELEVISION<Key.space><Key.shift>N<Key.backspace>BROADCASTING<Key.down><Key.enter>
Screenshot: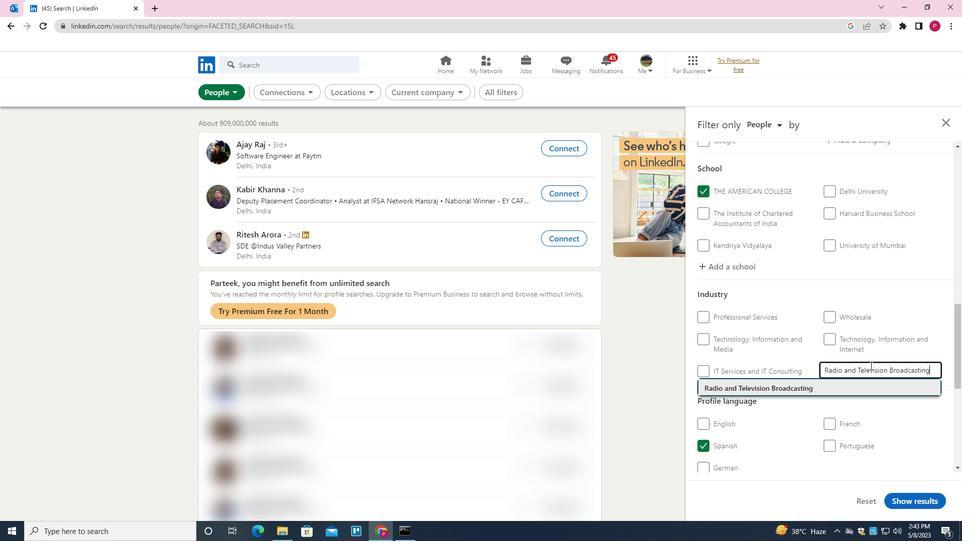 
Action: Mouse moved to (841, 290)
Screenshot: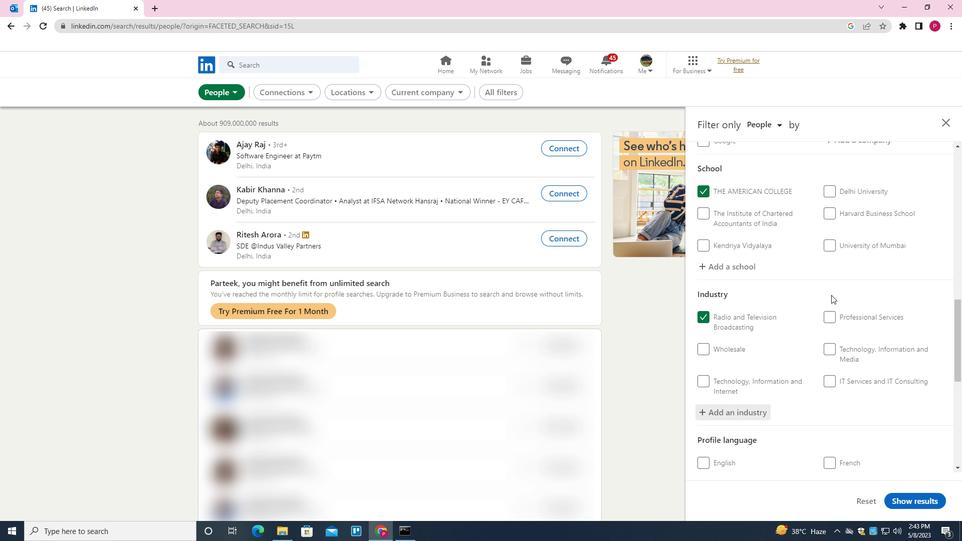 
Action: Mouse scrolled (841, 289) with delta (0, 0)
Screenshot: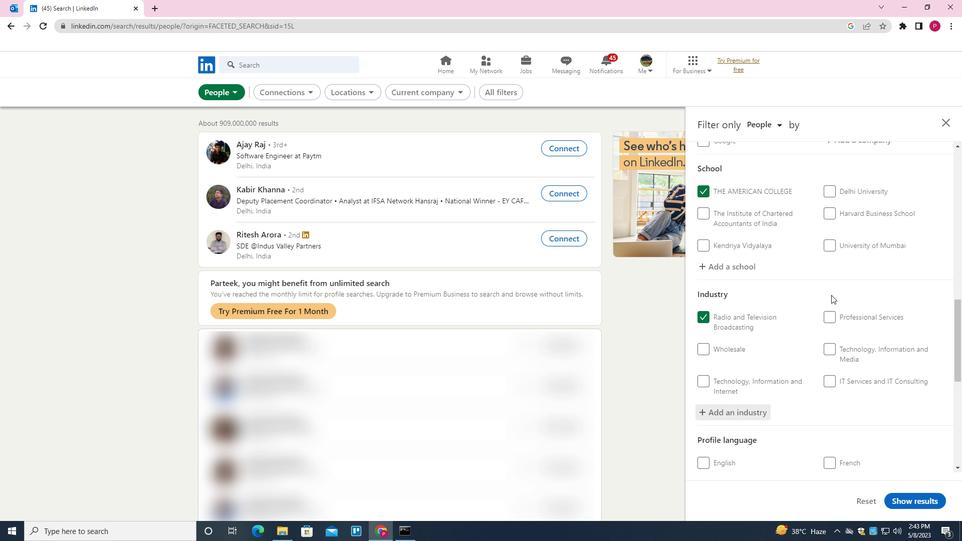 
Action: Mouse scrolled (841, 289) with delta (0, 0)
Screenshot: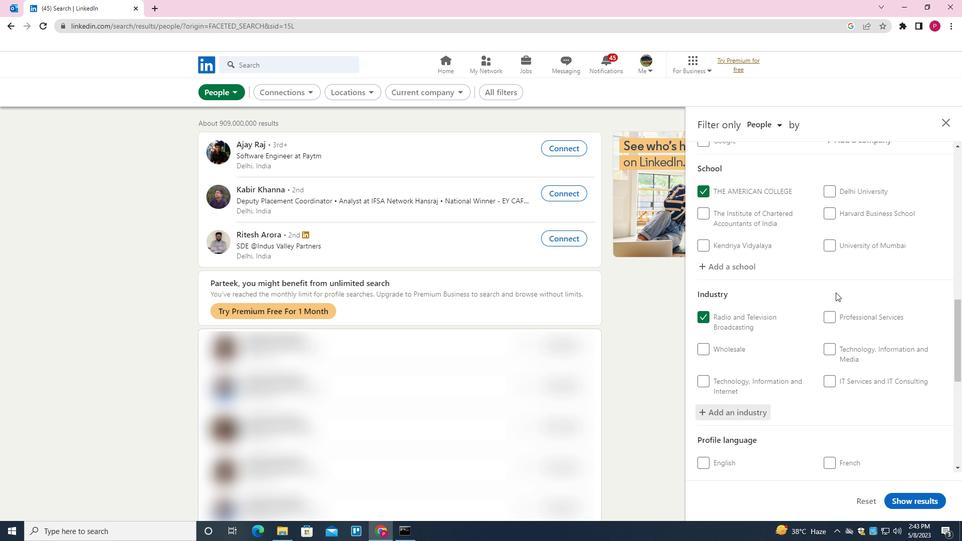 
Action: Mouse scrolled (841, 289) with delta (0, 0)
Screenshot: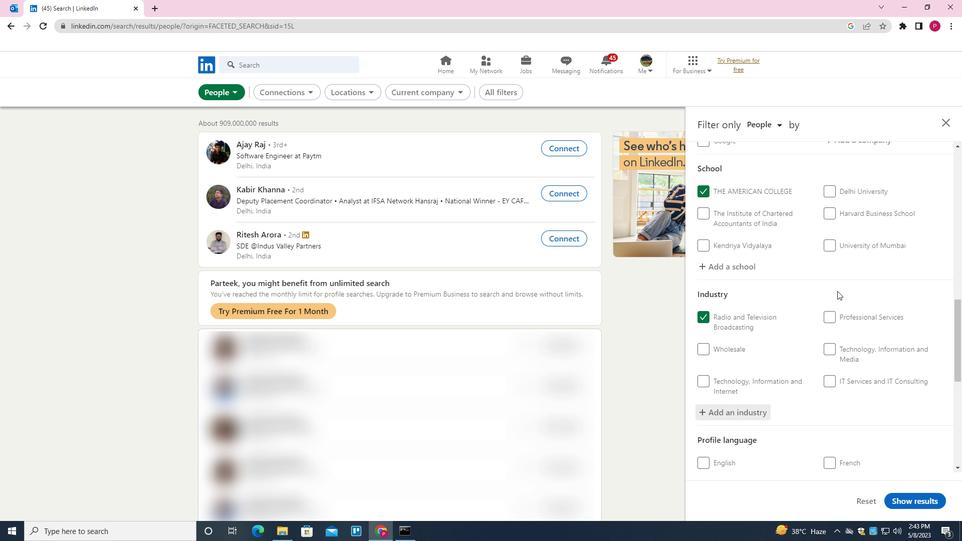 
Action: Mouse scrolled (841, 289) with delta (0, 0)
Screenshot: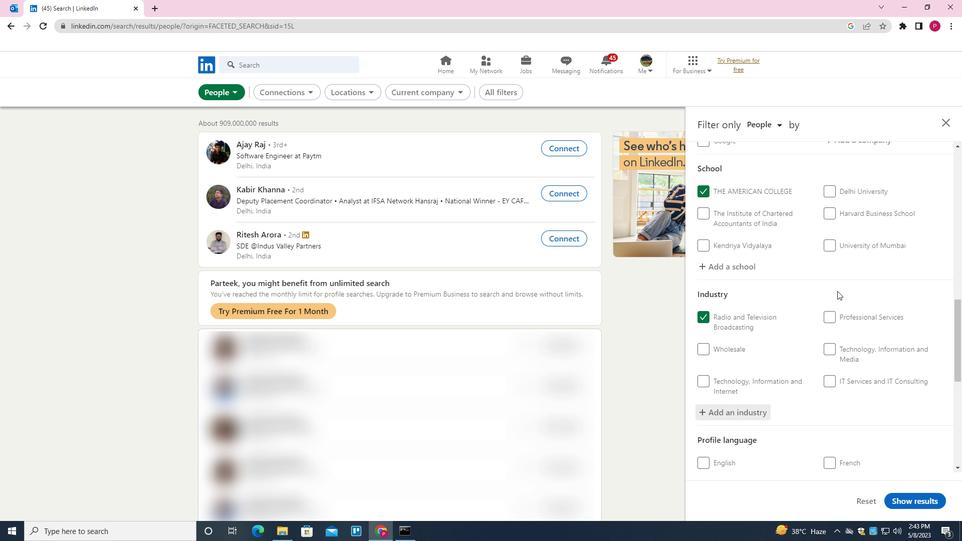 
Action: Mouse scrolled (841, 289) with delta (0, 0)
Screenshot: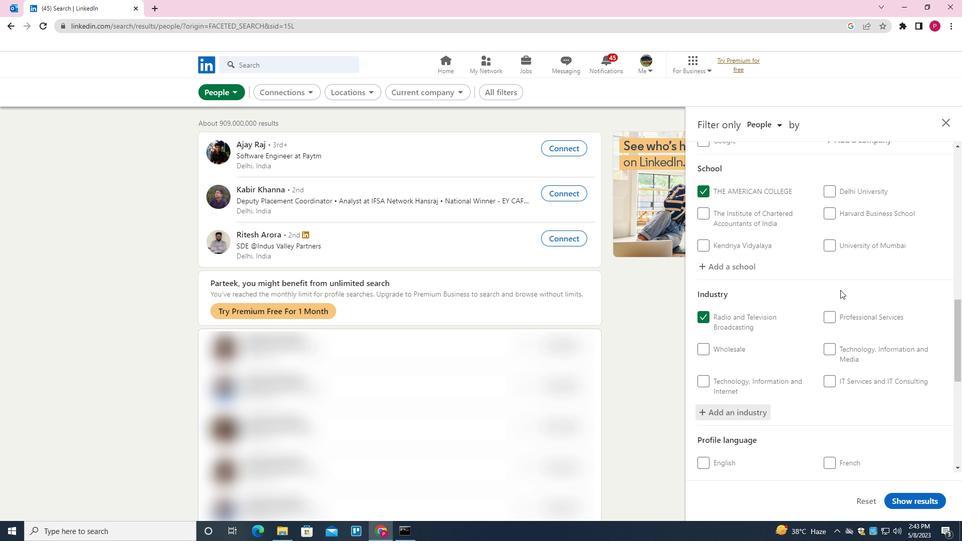 
Action: Mouse moved to (851, 310)
Screenshot: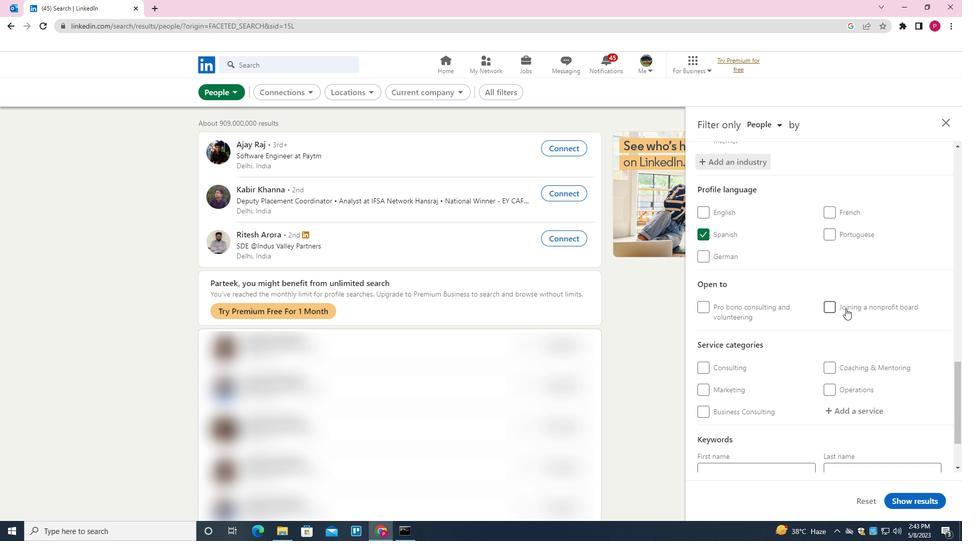 
Action: Mouse scrolled (851, 310) with delta (0, 0)
Screenshot: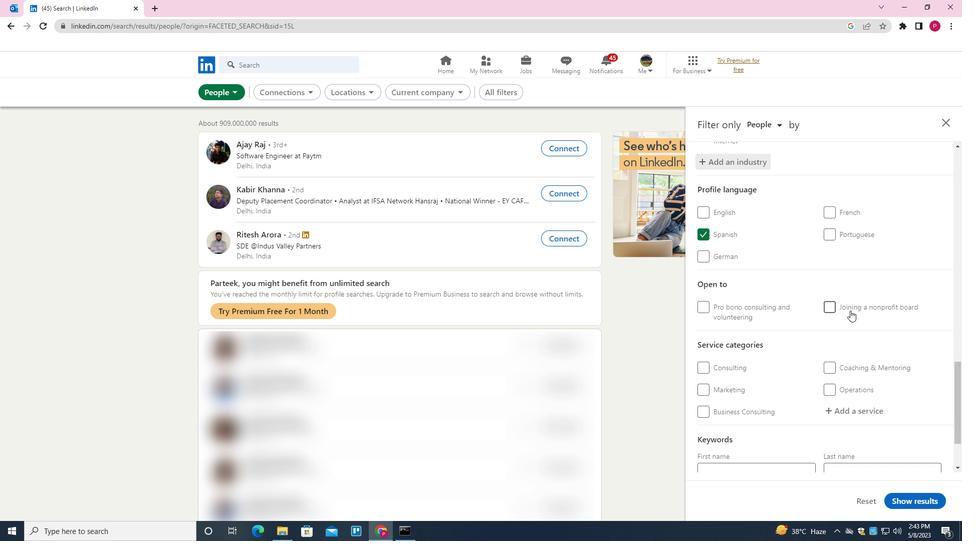 
Action: Mouse scrolled (851, 310) with delta (0, 0)
Screenshot: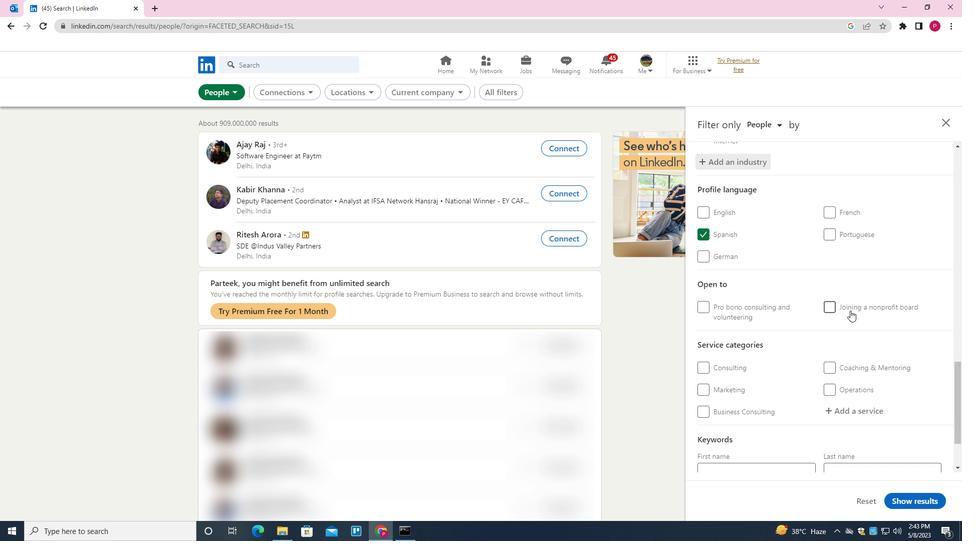 
Action: Mouse scrolled (851, 310) with delta (0, 0)
Screenshot: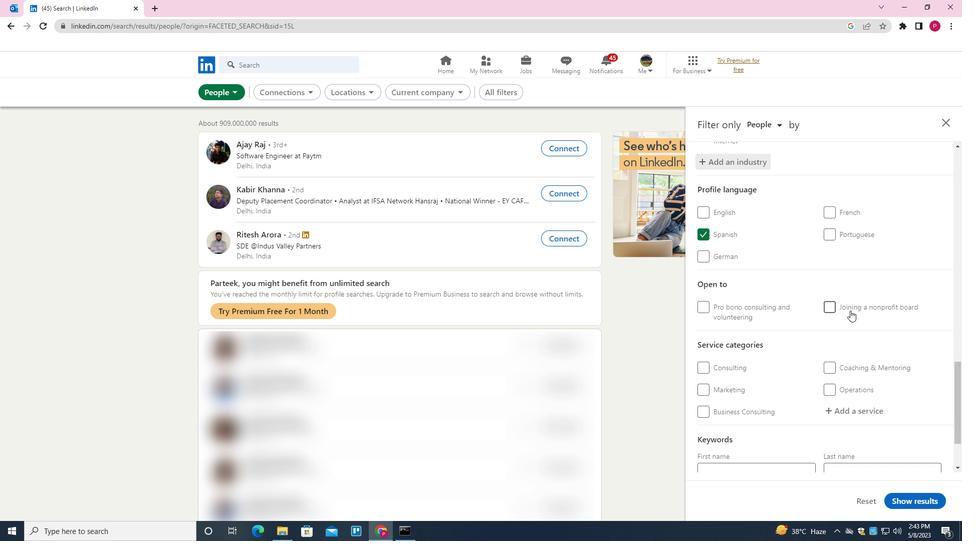 
Action: Mouse moved to (848, 328)
Screenshot: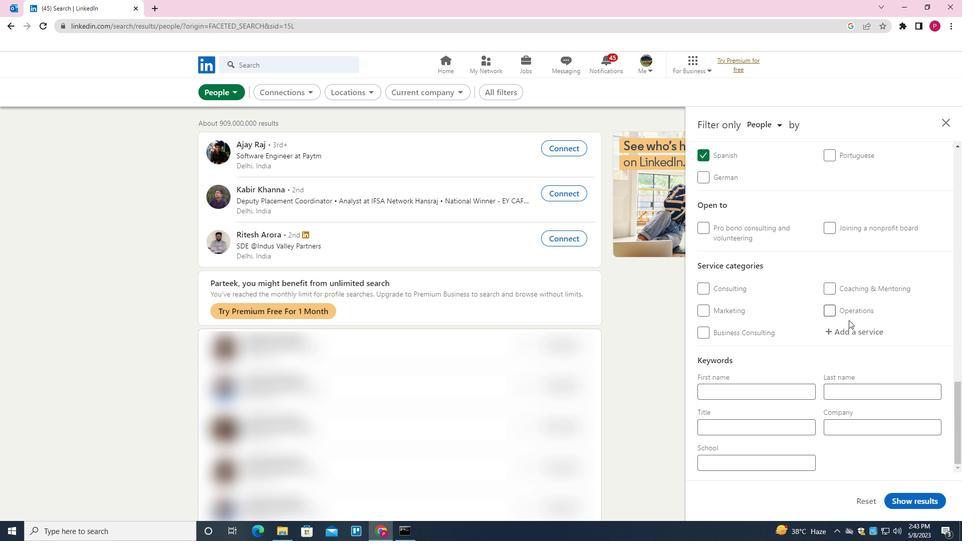 
Action: Mouse pressed left at (848, 328)
Screenshot: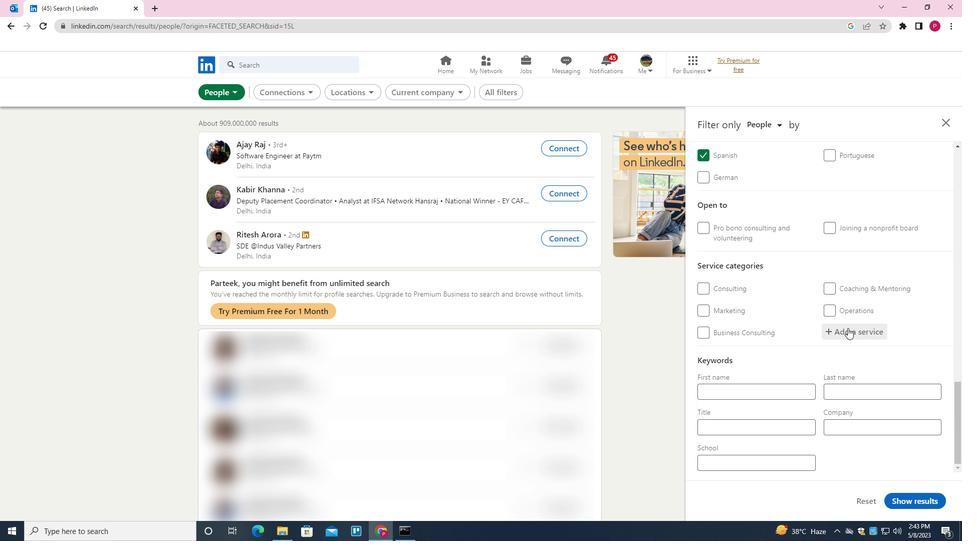 
Action: Key pressed <Key.shift>PROPERTY<Key.space><Key.shift>MANAGEMENT<Key.down><Key.enter>
Screenshot: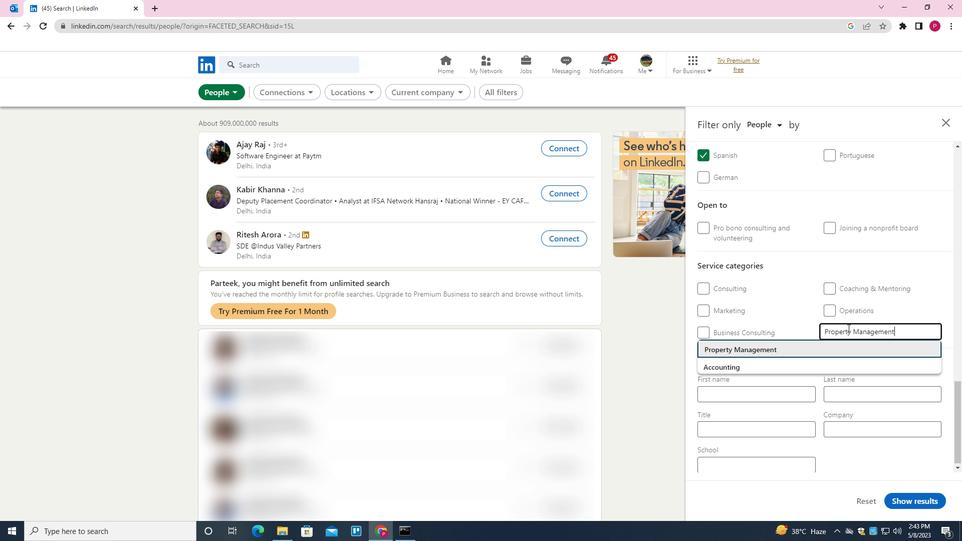 
Action: Mouse moved to (850, 329)
Screenshot: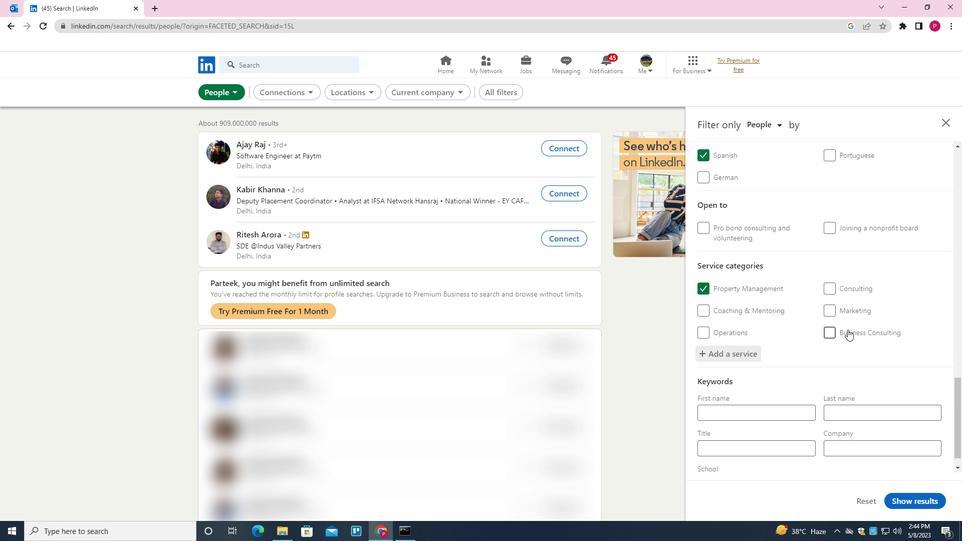 
Action: Mouse scrolled (850, 328) with delta (0, 0)
Screenshot: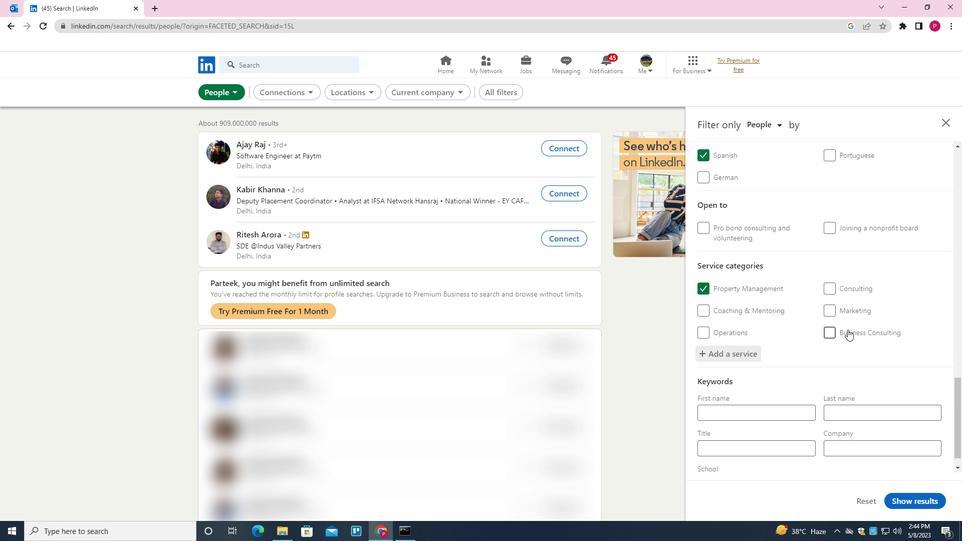 
Action: Mouse scrolled (850, 328) with delta (0, 0)
Screenshot: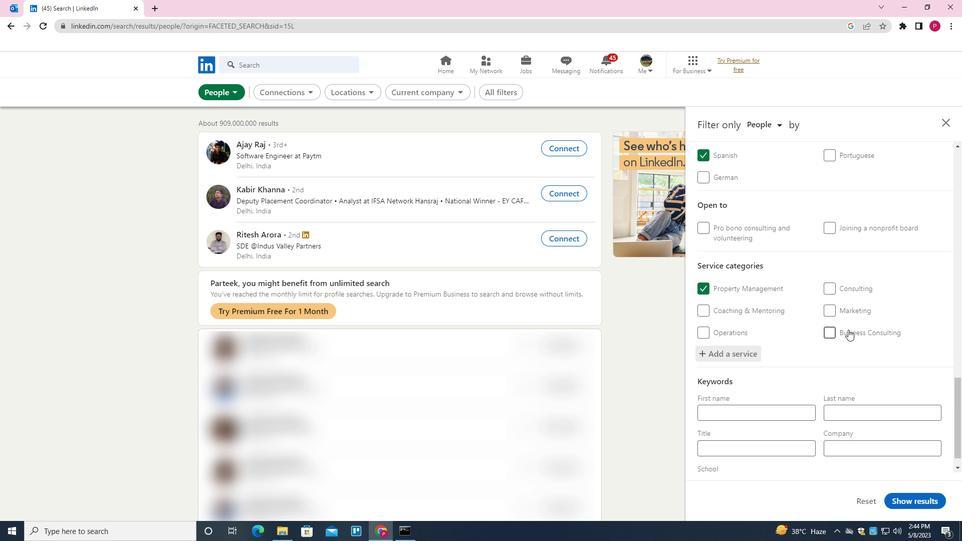 
Action: Mouse scrolled (850, 328) with delta (0, 0)
Screenshot: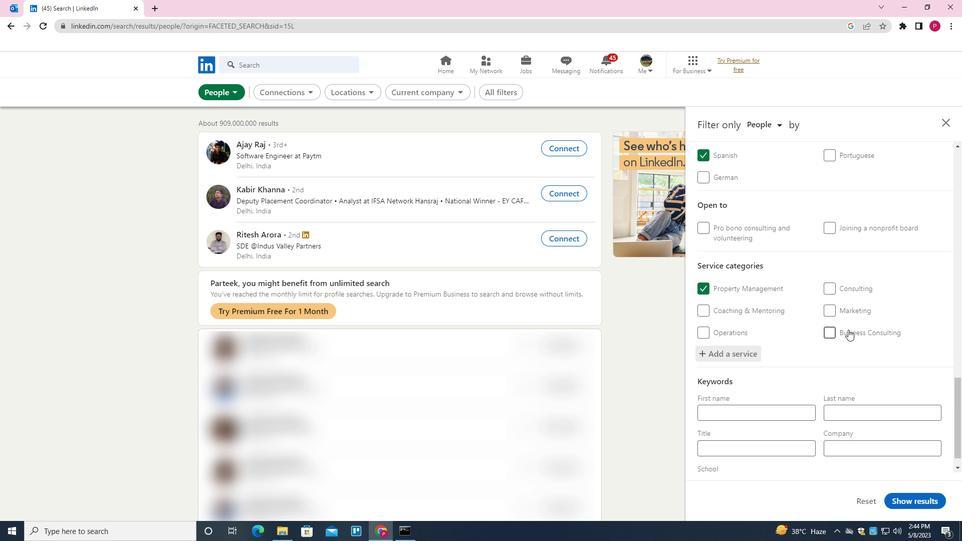 
Action: Mouse scrolled (850, 328) with delta (0, 0)
Screenshot: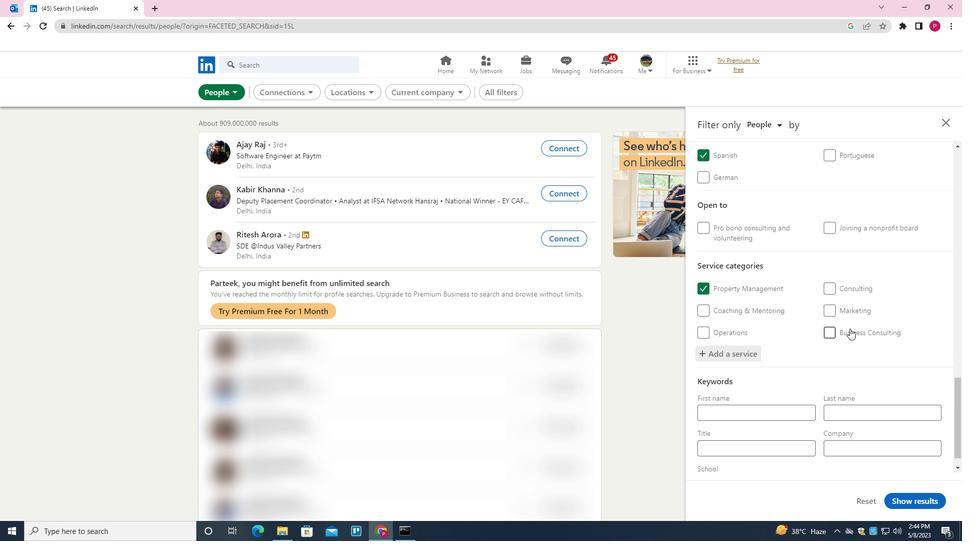 
Action: Mouse moved to (787, 430)
Screenshot: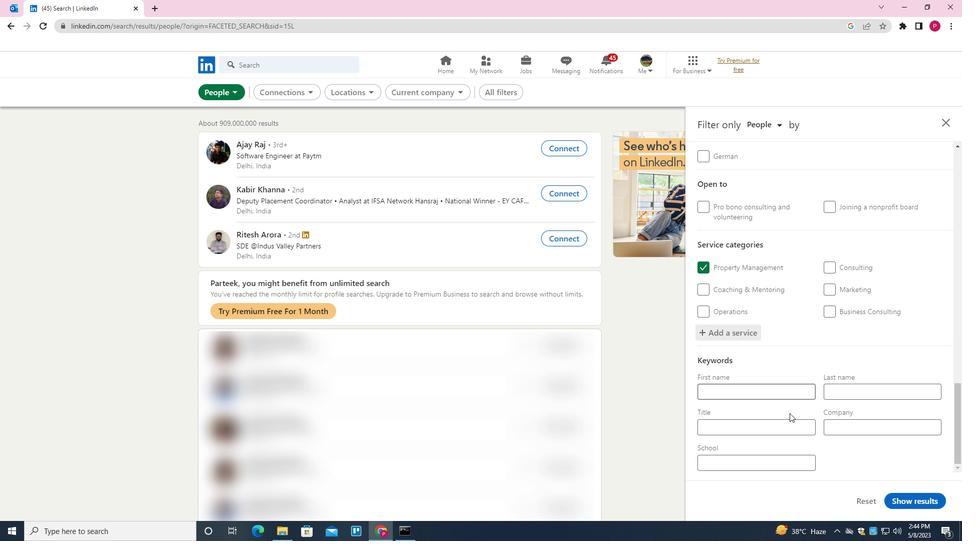 
Action: Mouse pressed left at (787, 430)
Screenshot: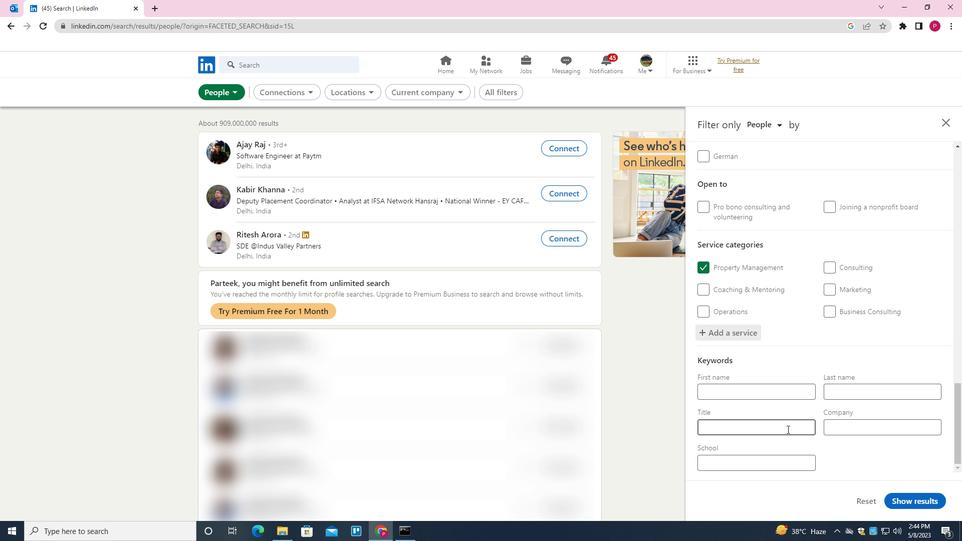 
Action: Mouse moved to (790, 429)
Screenshot: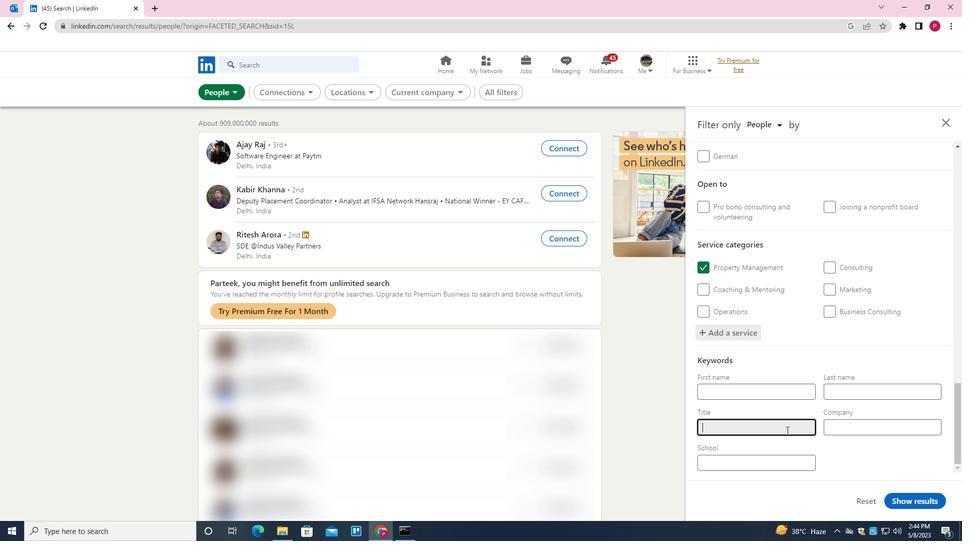 
Action: Key pressed <Key.shift>CUSTOMER<Key.space><Key.shift><Key.shift><Key.shift><Key.shift><Key.shift>SY<Key.backspace>UPPORT<Key.space><Key.shift><Key.shift><Key.shift>REPRESENTATIVE
Screenshot: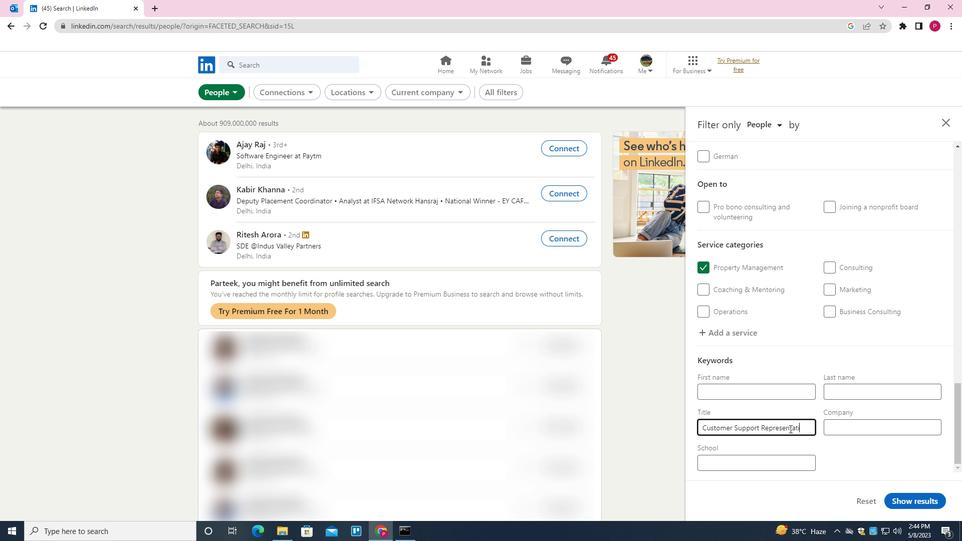 
Action: Mouse moved to (920, 498)
Screenshot: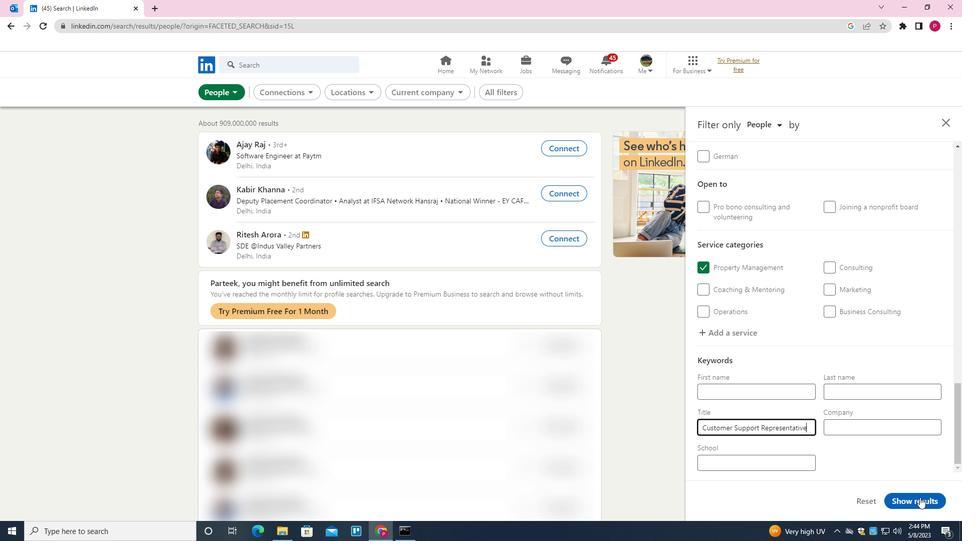 
Action: Mouse pressed left at (920, 498)
Screenshot: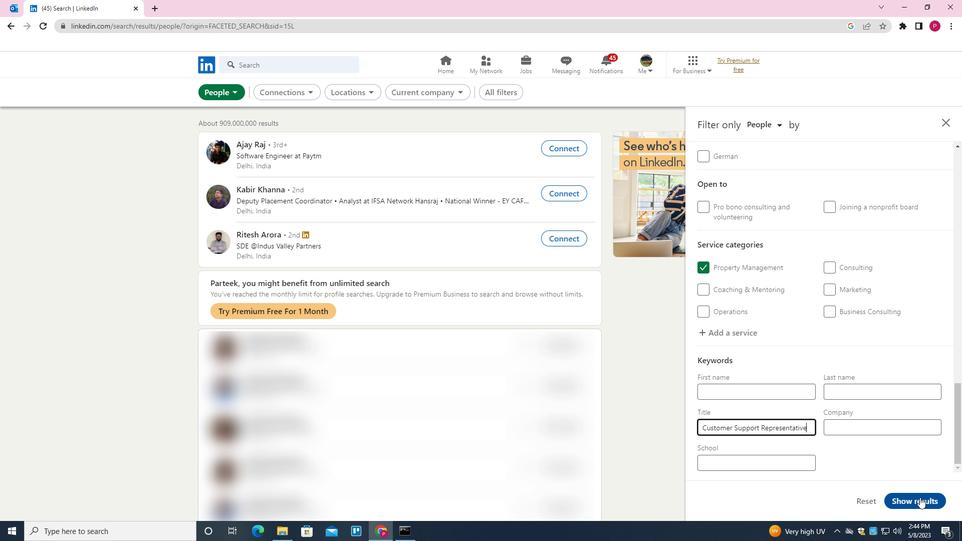 
Action: Mouse moved to (839, 361)
Screenshot: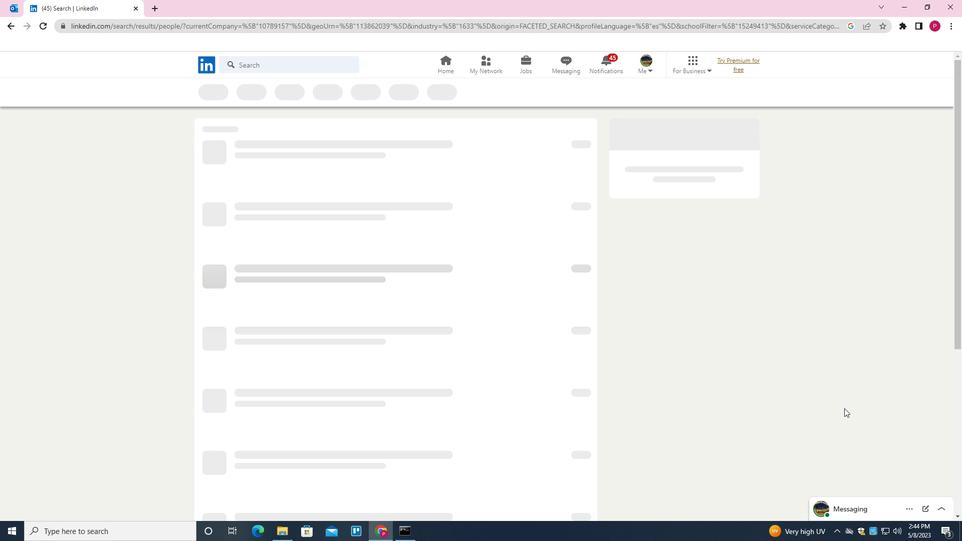 
